 Task: In the Company paypal.com, Add note: 'Review and update the company's social media content calendar.'. Mark checkbox to create task to follow up ': In 2 weeks'. Create task, with  description: Arrange a Call for meeting, Add due date: Today; Add reminder: 30 Minutes before. Set Priority Medium and add note: Review the attached proposal before the meeting and highlight the key benefits for the client.. Logged in from softage.1@softage.net
Action: Mouse moved to (87, 62)
Screenshot: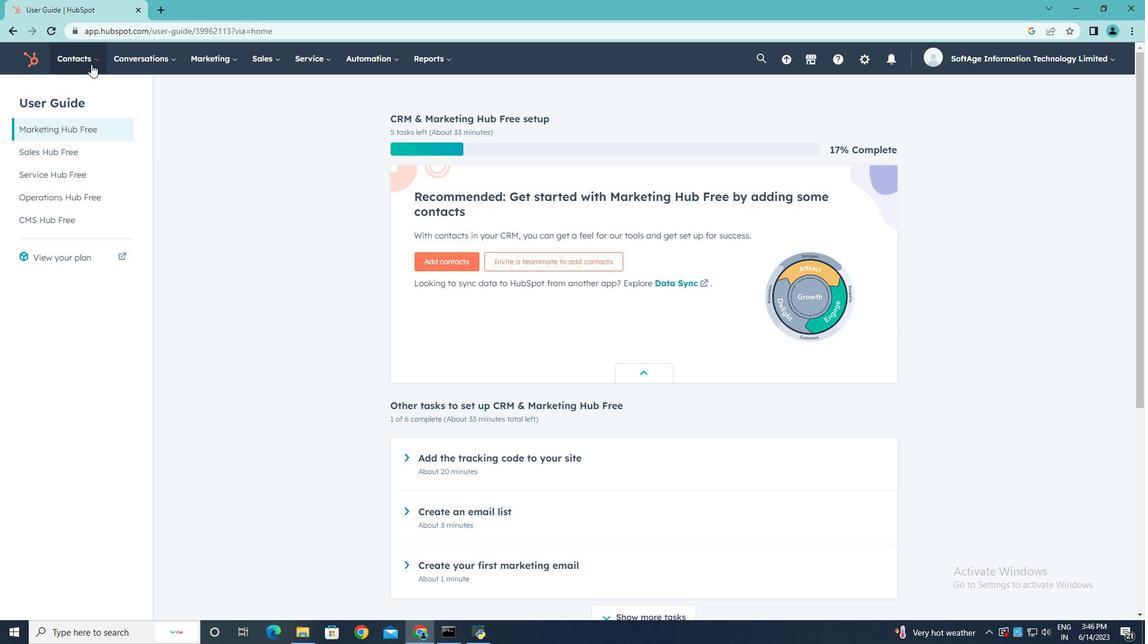 
Action: Mouse pressed left at (87, 62)
Screenshot: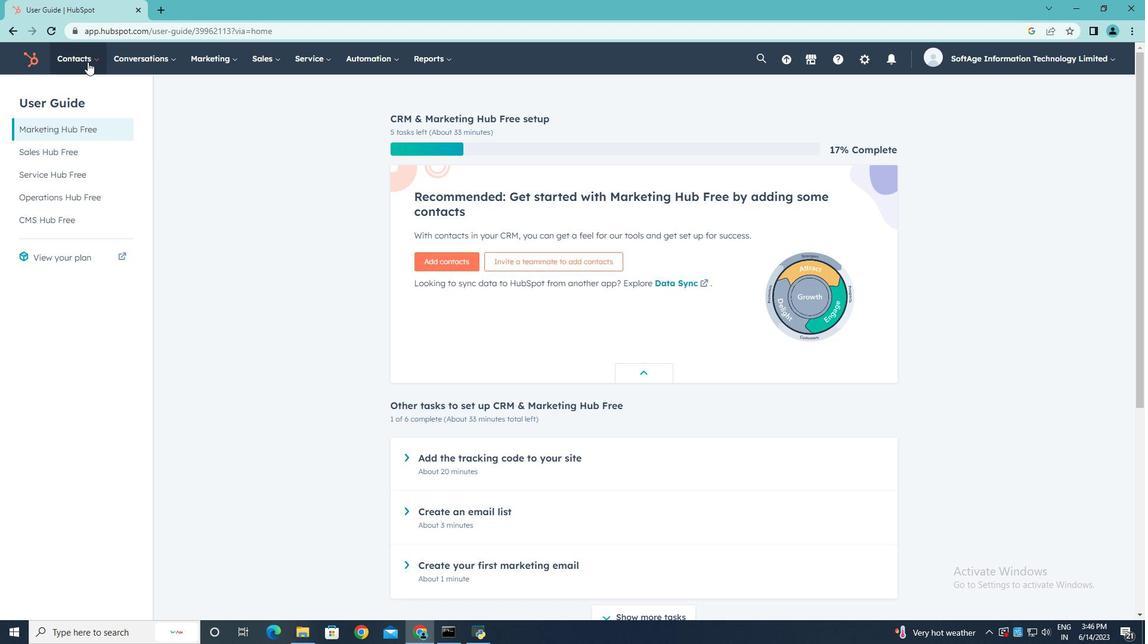 
Action: Mouse moved to (84, 113)
Screenshot: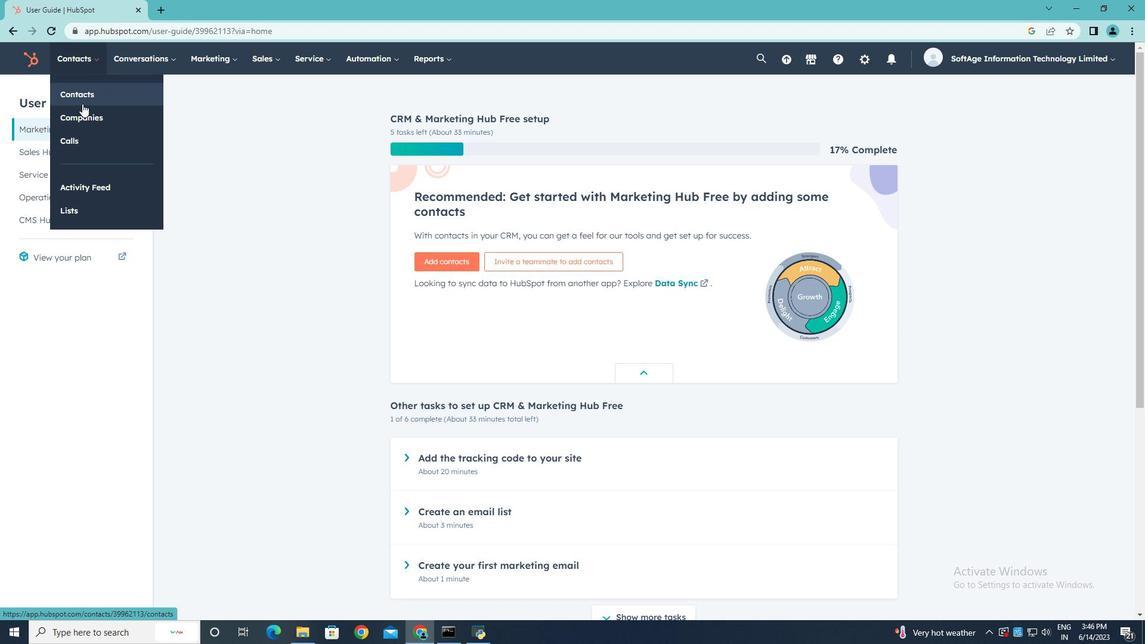 
Action: Mouse pressed left at (84, 113)
Screenshot: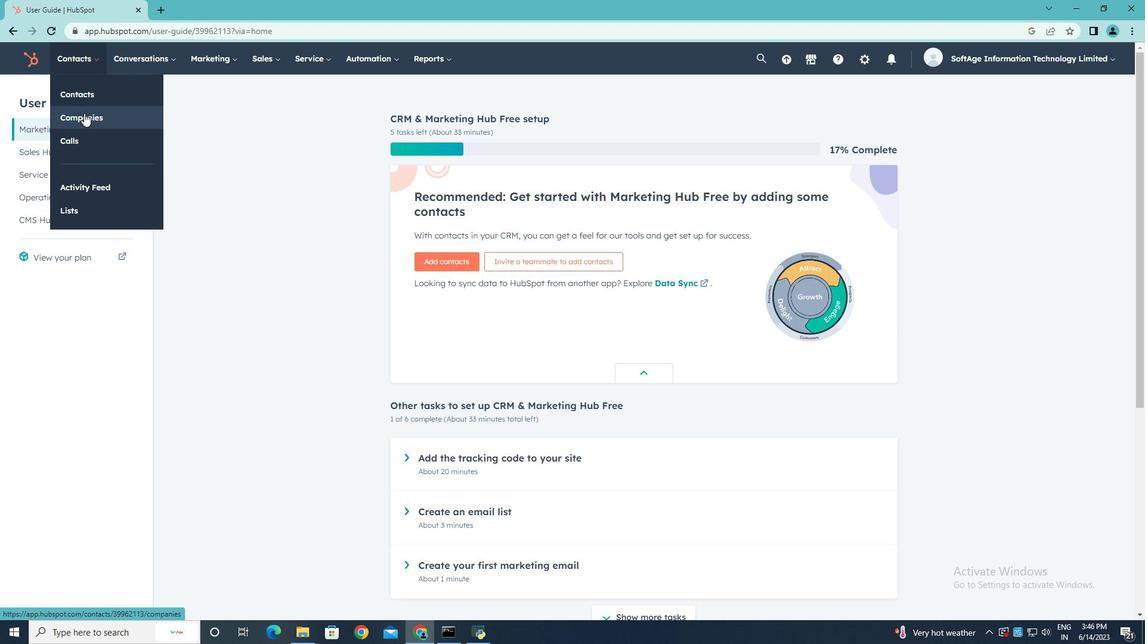 
Action: Mouse moved to (65, 192)
Screenshot: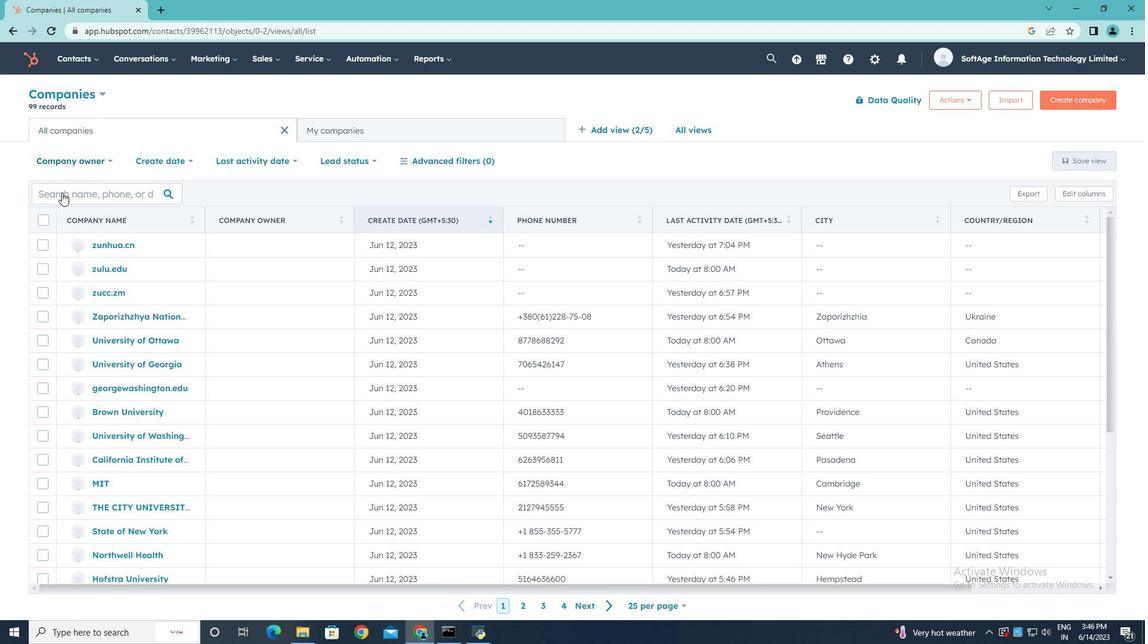 
Action: Mouse pressed left at (65, 192)
Screenshot: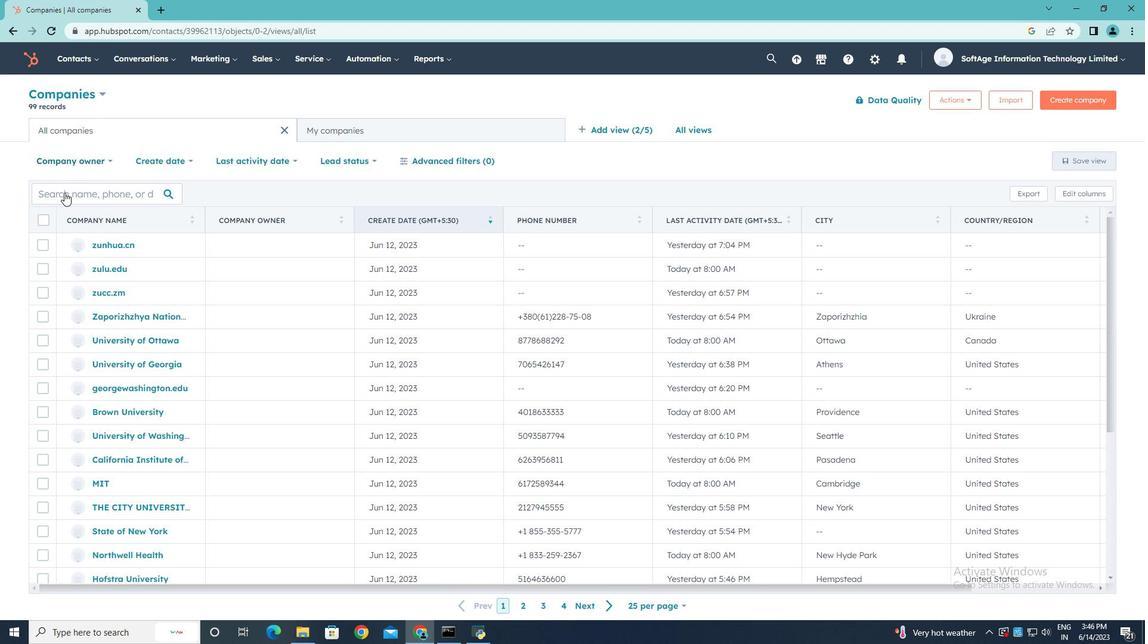 
Action: Mouse moved to (65, 192)
Screenshot: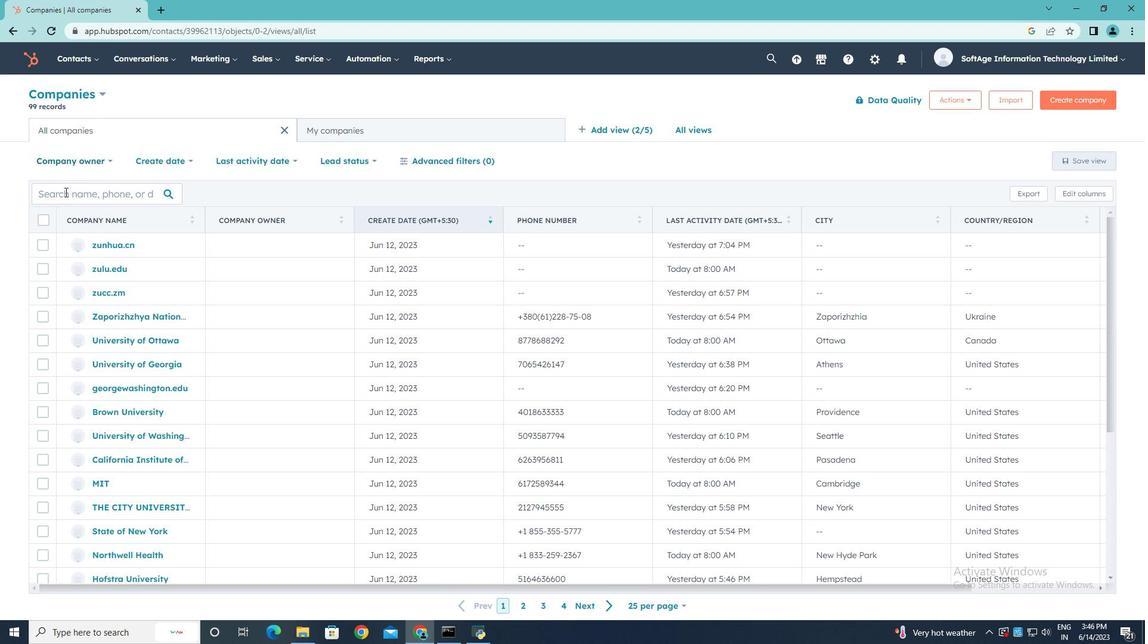 
Action: Key pressed paypal.com
Screenshot: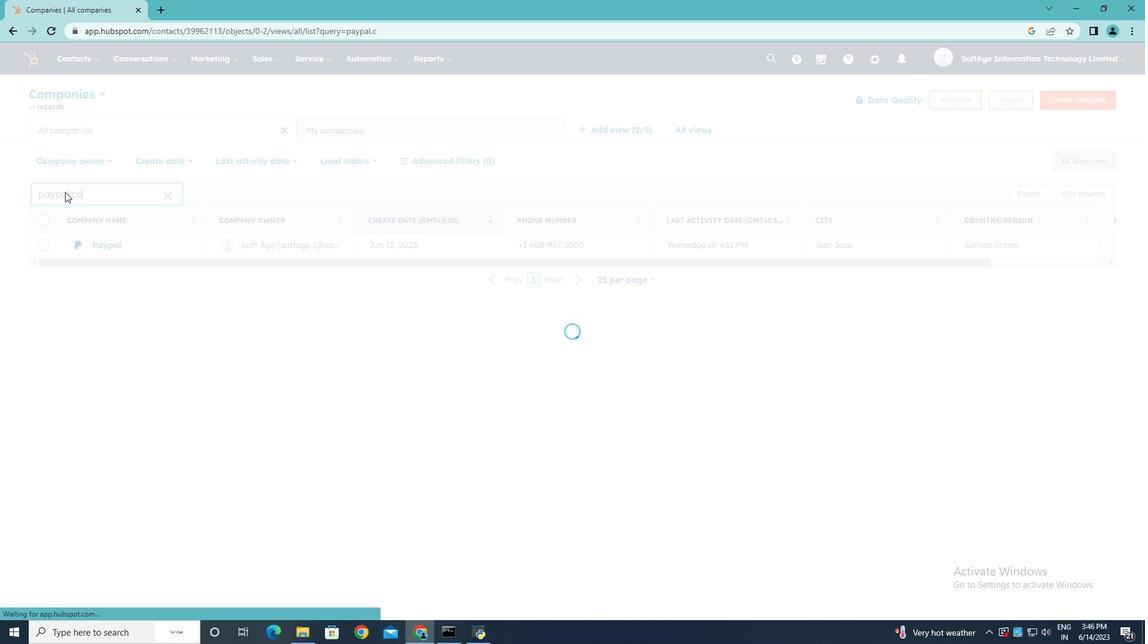 
Action: Mouse moved to (123, 245)
Screenshot: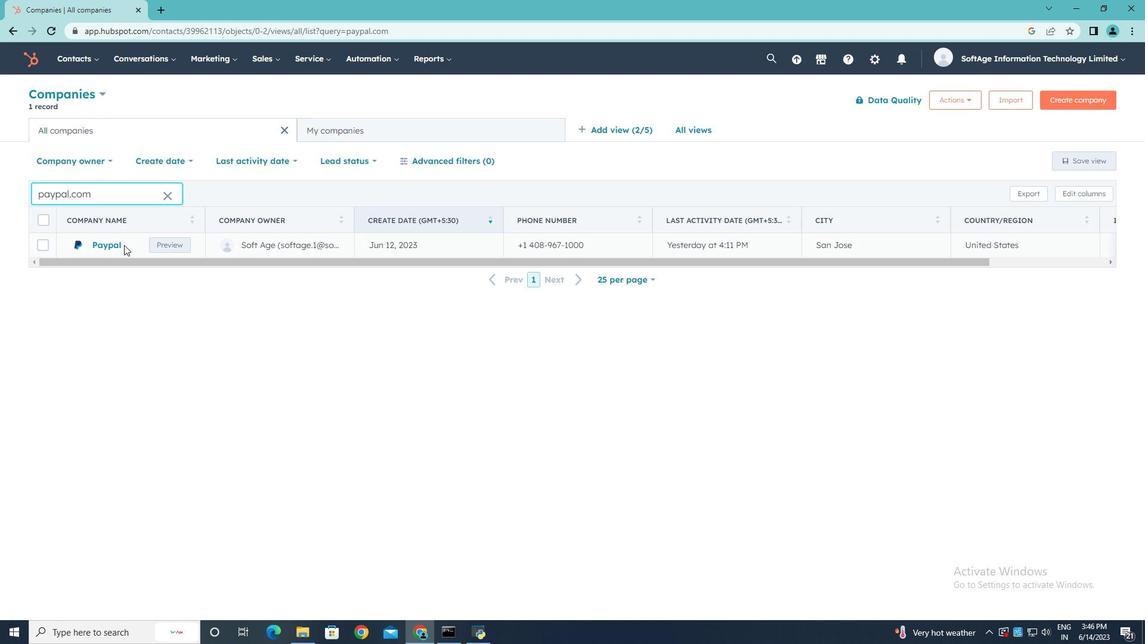 
Action: Mouse pressed left at (123, 245)
Screenshot: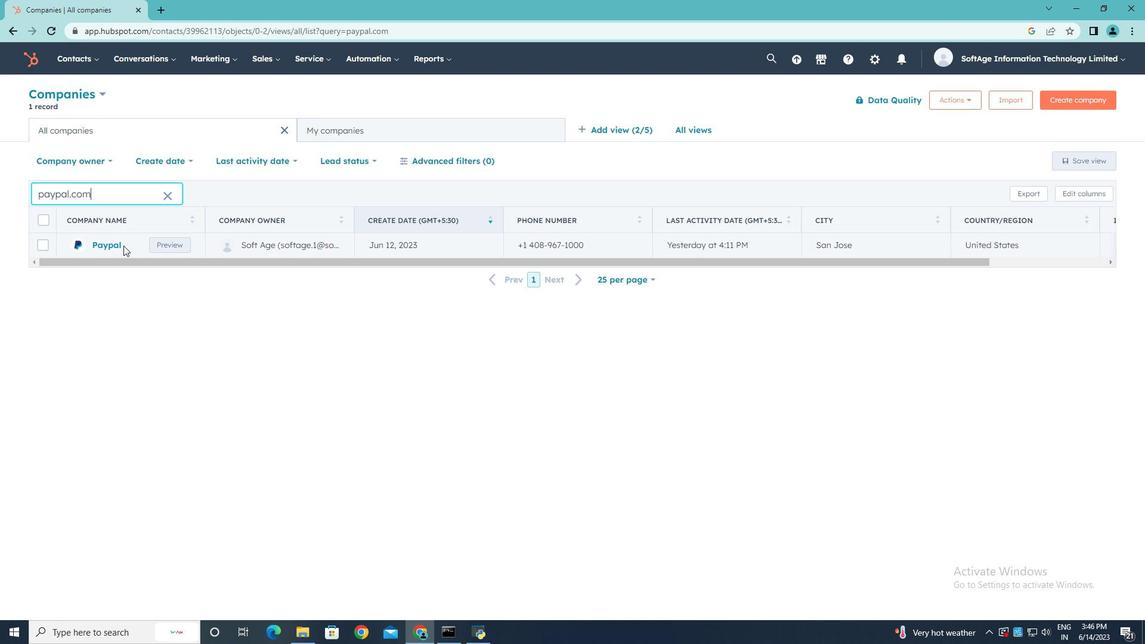 
Action: Mouse moved to (120, 245)
Screenshot: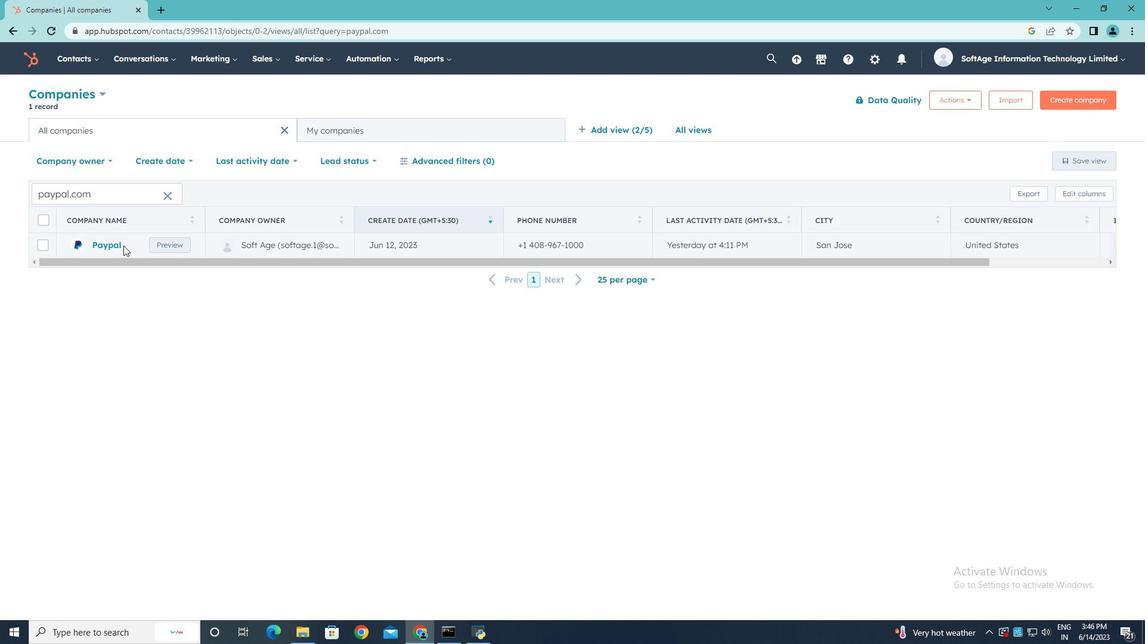 
Action: Mouse pressed left at (120, 245)
Screenshot: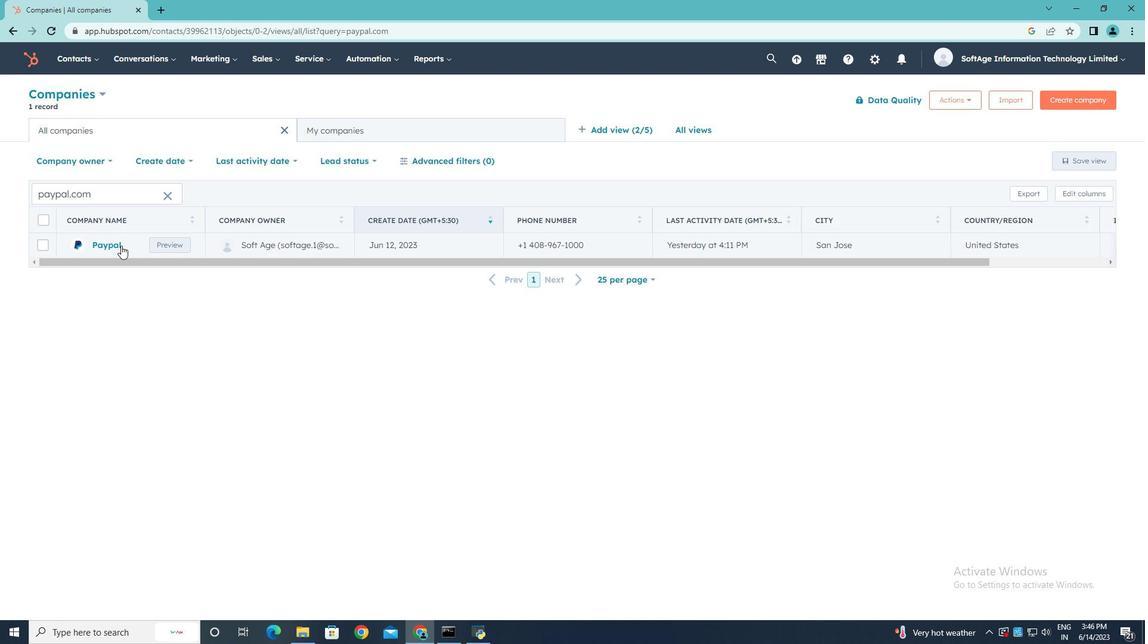 
Action: Mouse moved to (42, 198)
Screenshot: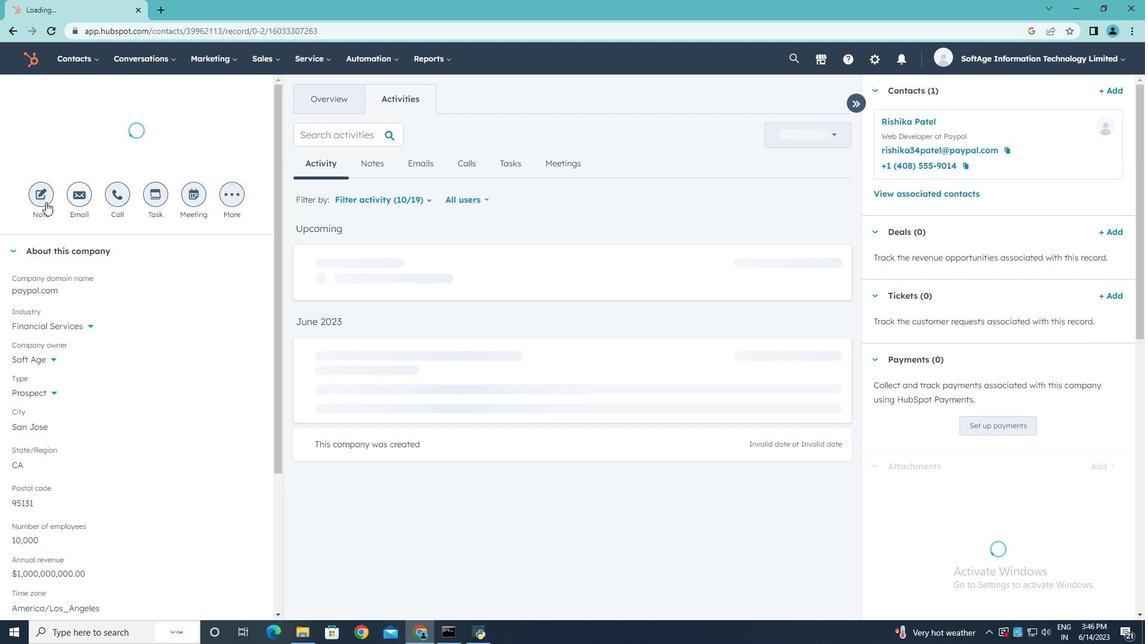 
Action: Mouse pressed left at (42, 198)
Screenshot: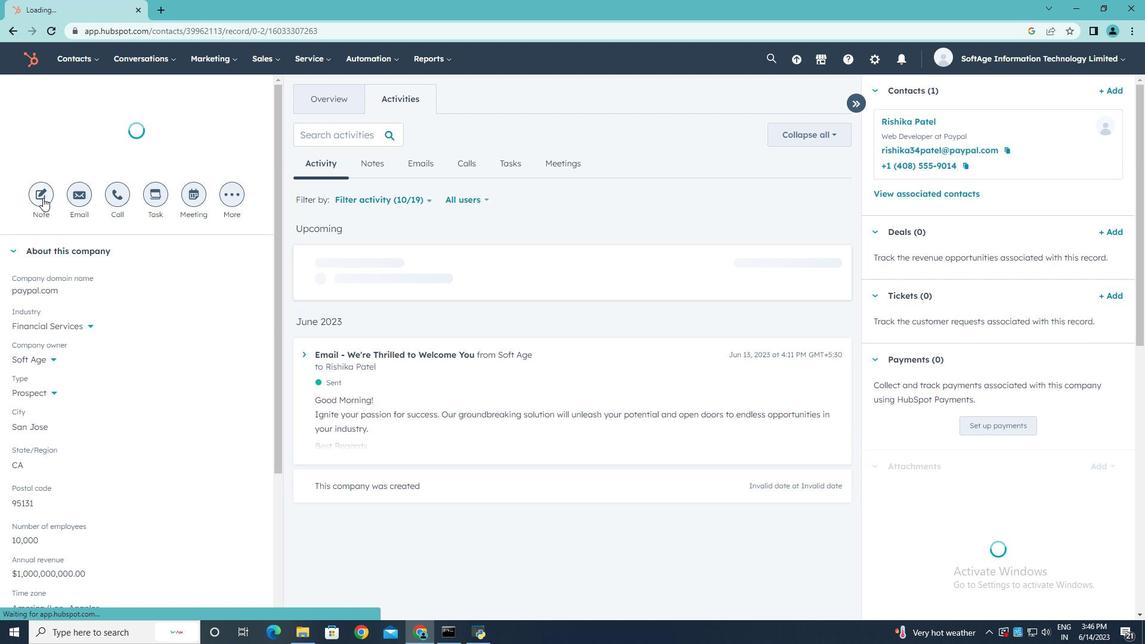 
Action: Key pressed <Key.shift>Review<Key.space>and<Key.space>update<Key.space>the<Key.space>company's<Key.space>social<Key.space>media<Key.space>ci<Key.backspace>ontent<Key.space>calendar.
Screenshot: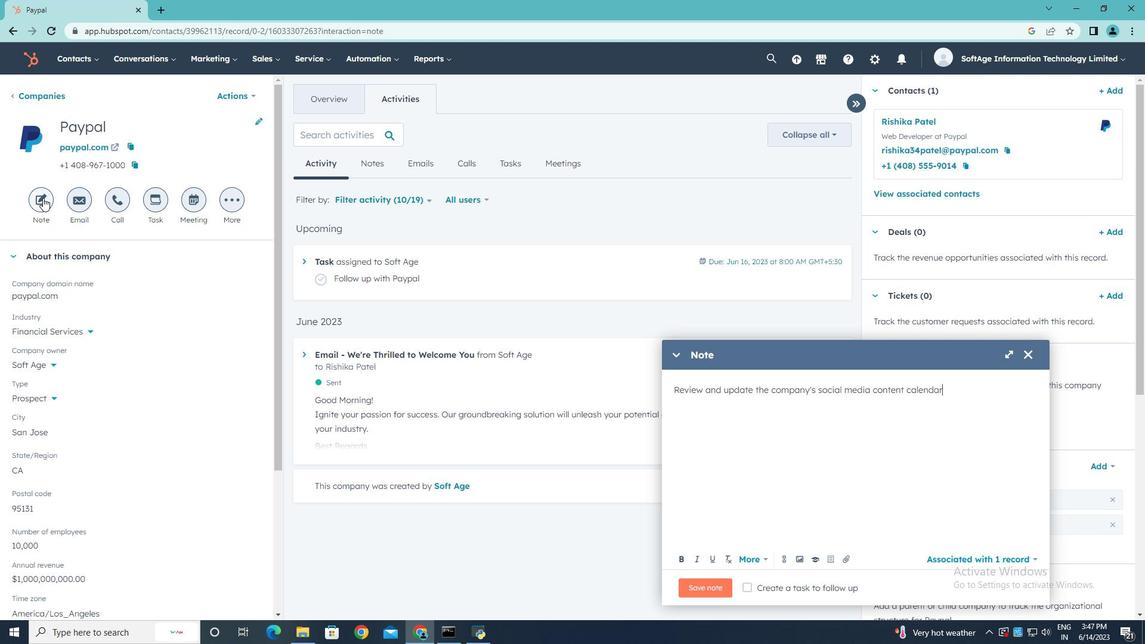 
Action: Mouse moved to (745, 586)
Screenshot: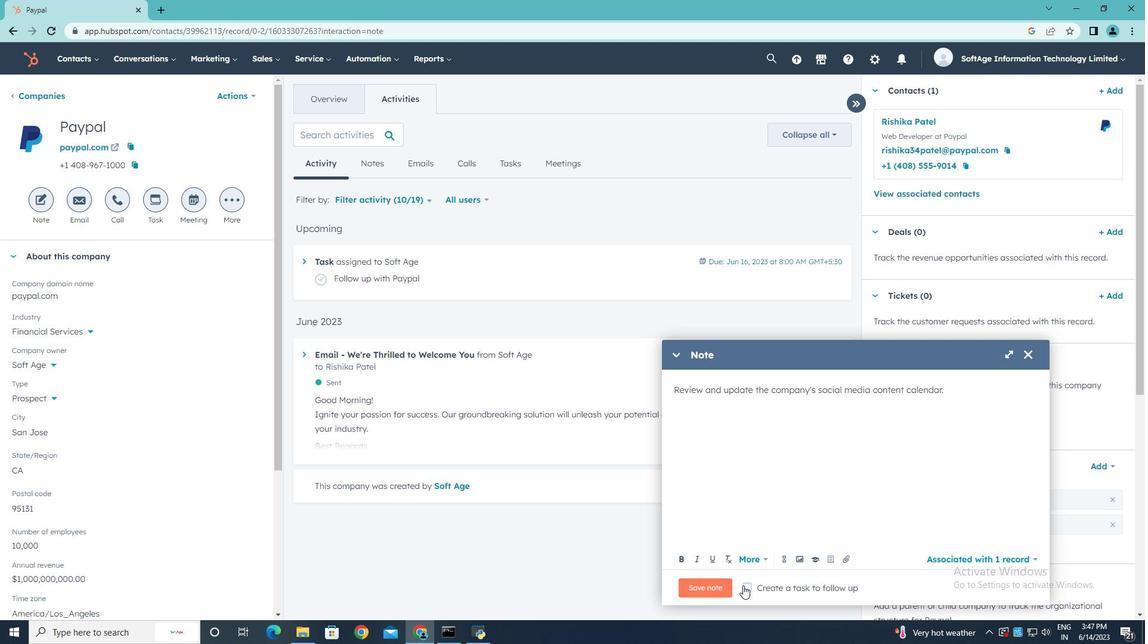 
Action: Mouse pressed left at (745, 586)
Screenshot: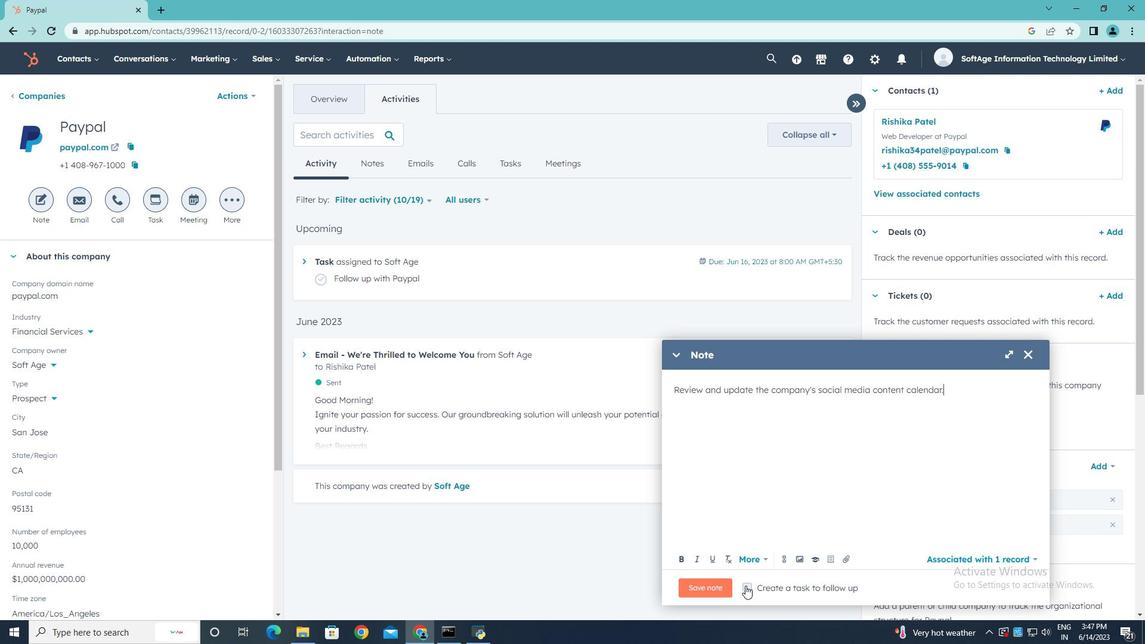
Action: Mouse moved to (988, 586)
Screenshot: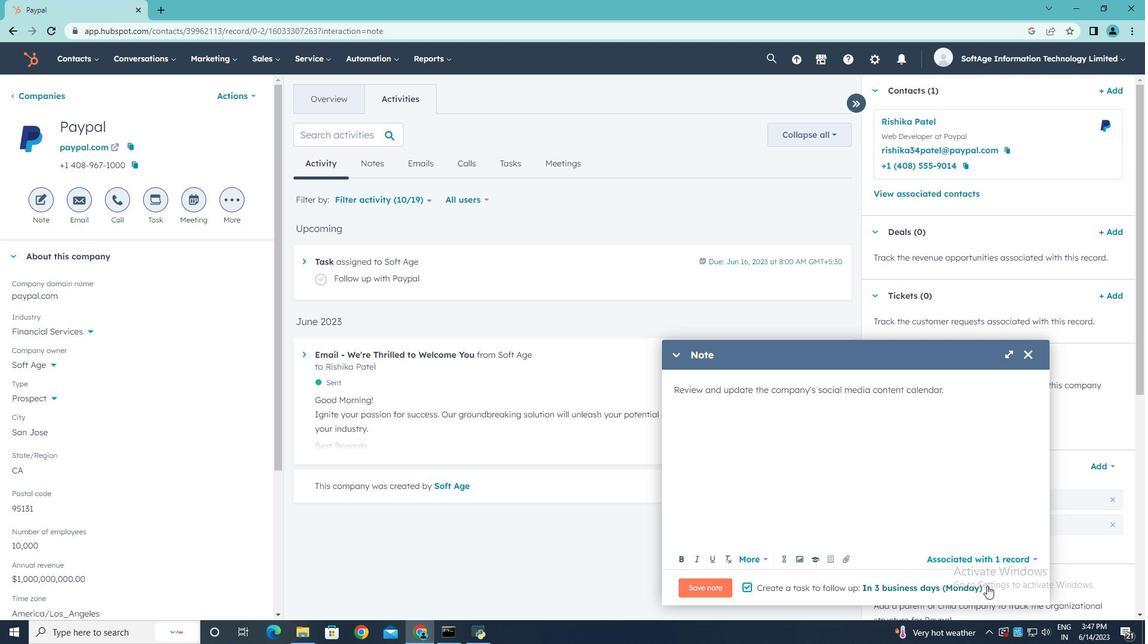 
Action: Mouse pressed left at (988, 586)
Screenshot: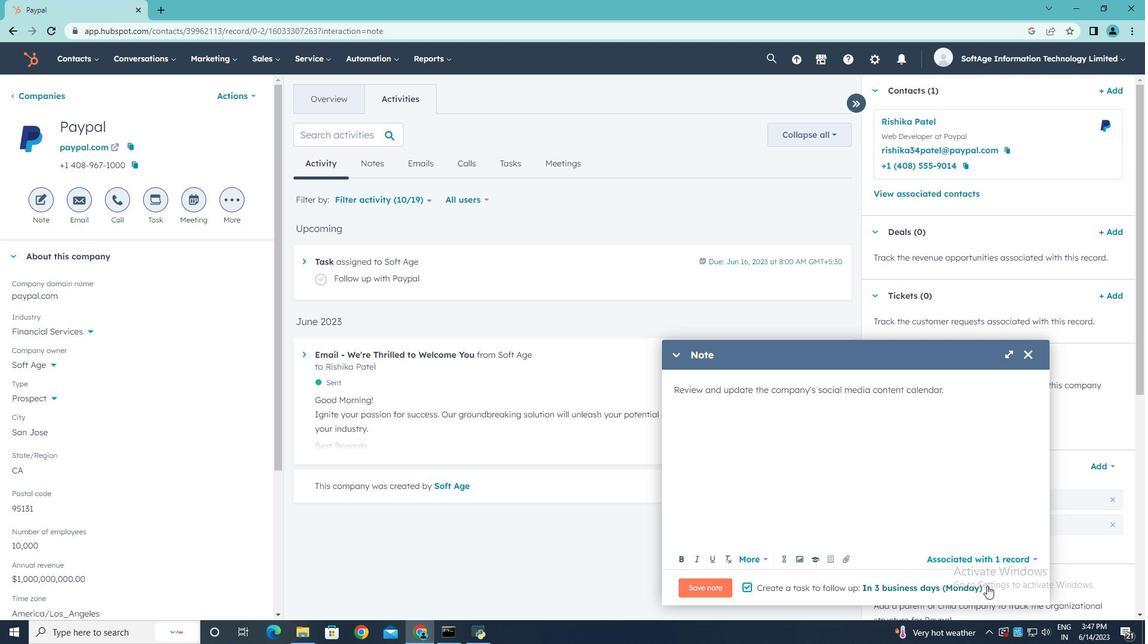 
Action: Mouse moved to (950, 519)
Screenshot: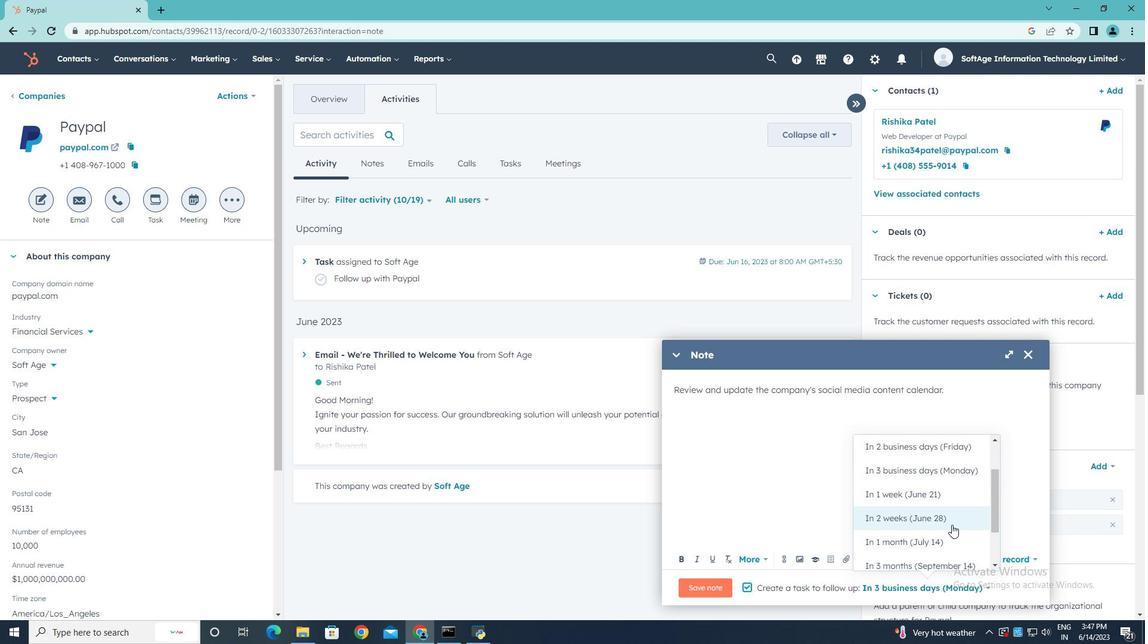 
Action: Mouse pressed left at (950, 519)
Screenshot: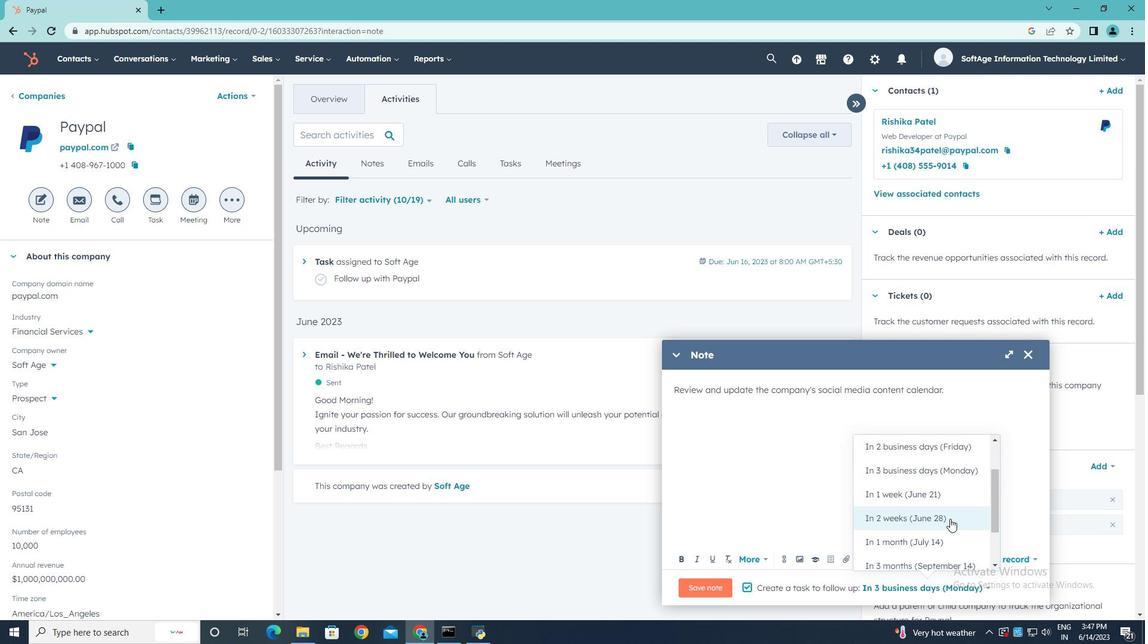 
Action: Mouse moved to (715, 590)
Screenshot: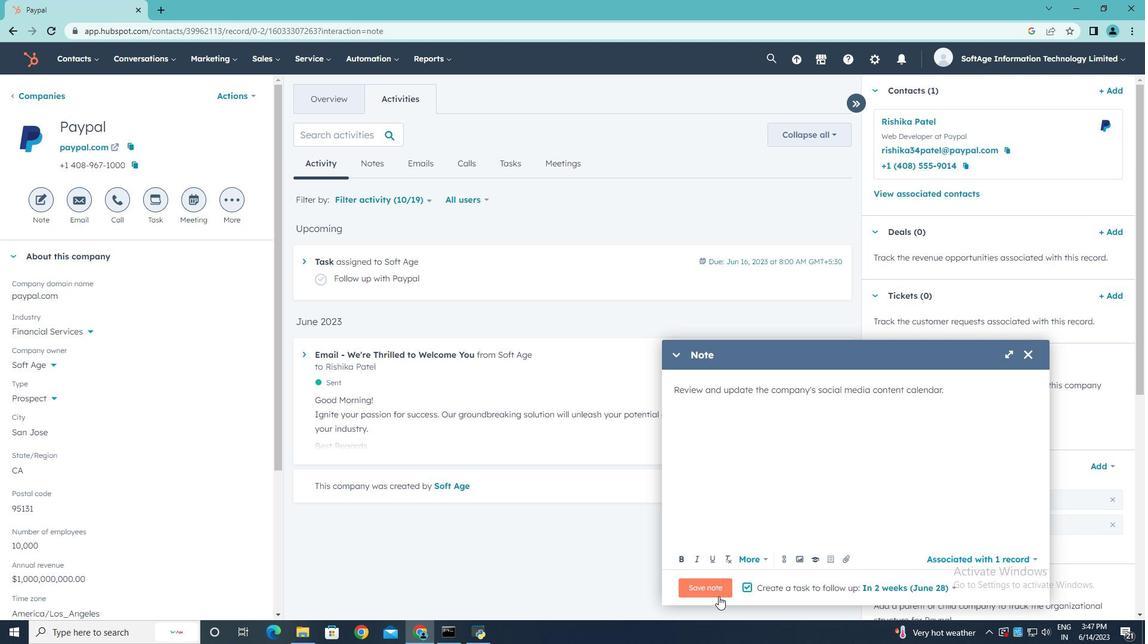 
Action: Mouse pressed left at (715, 590)
Screenshot: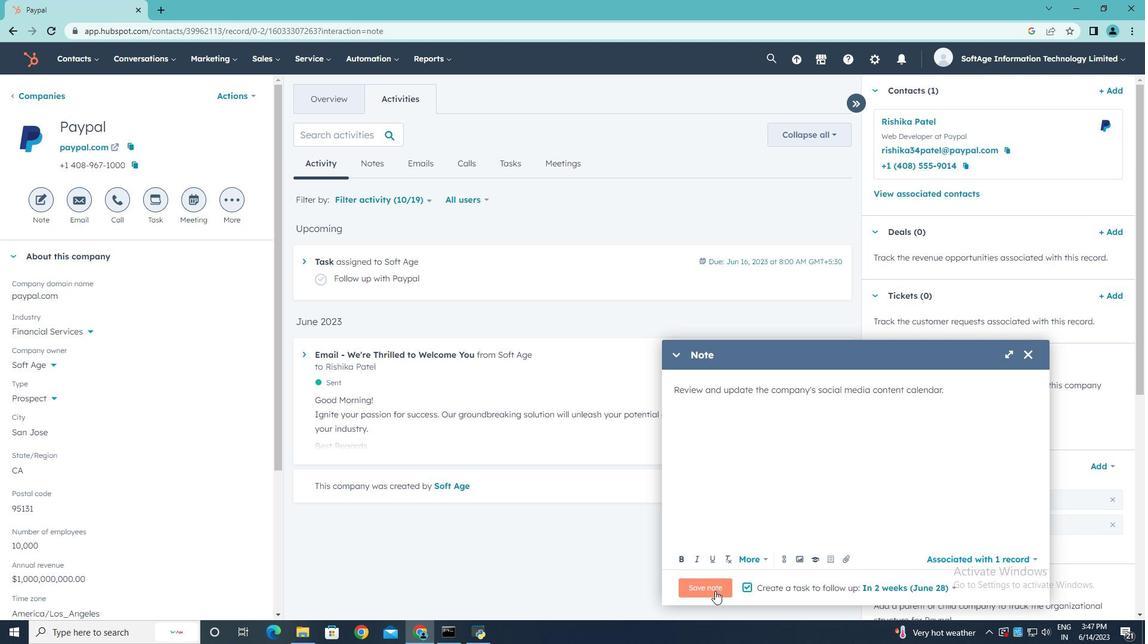 
Action: Mouse moved to (156, 201)
Screenshot: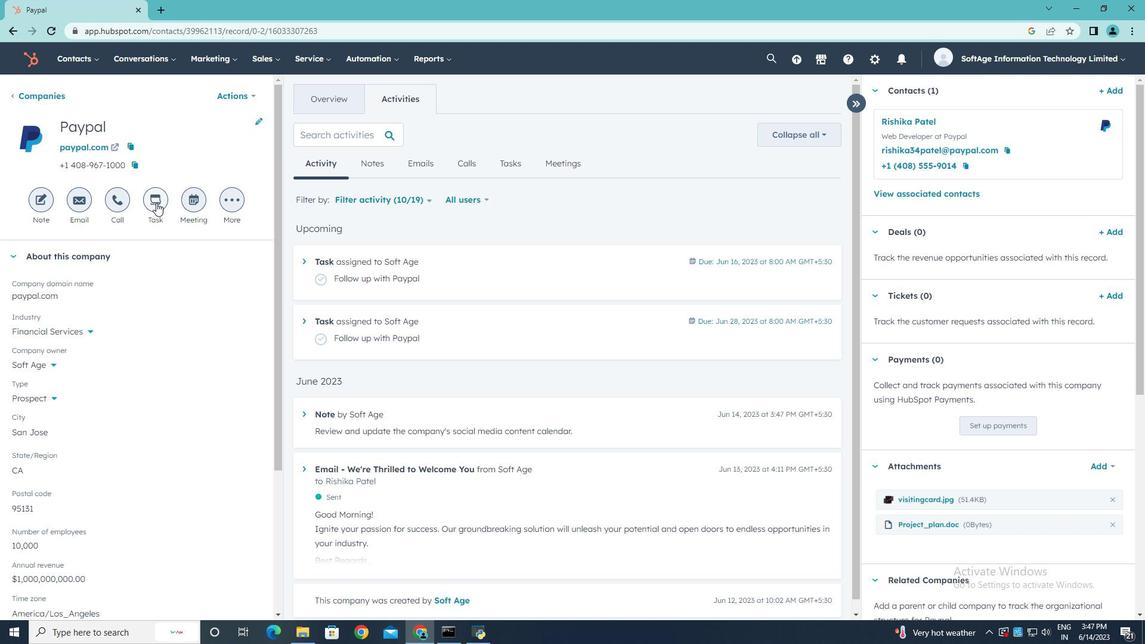 
Action: Mouse pressed left at (156, 201)
Screenshot: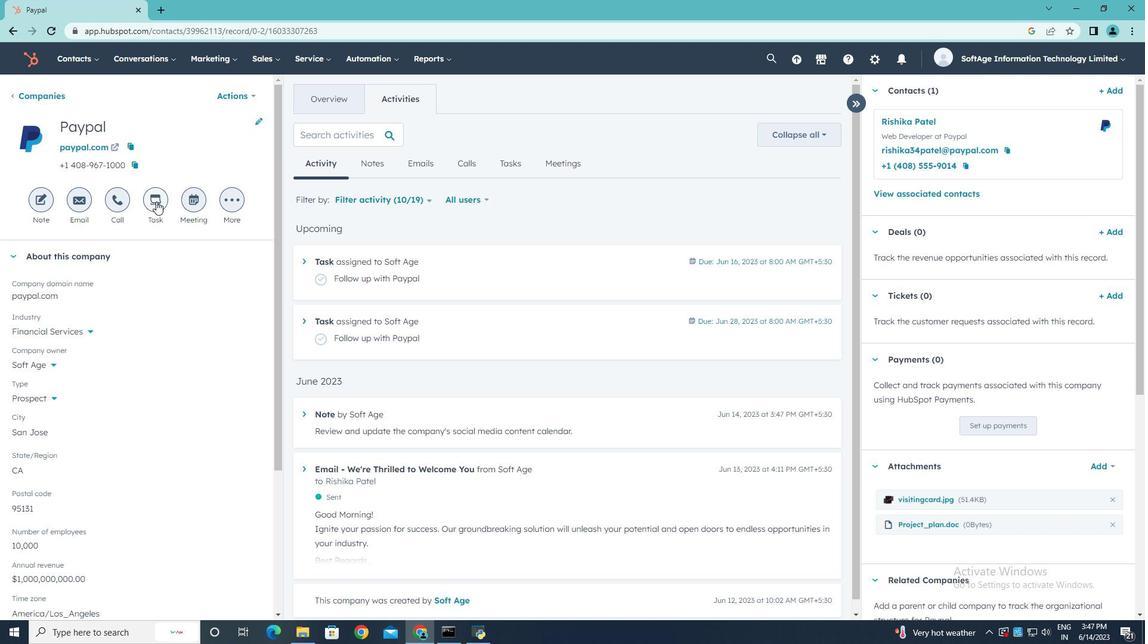 
Action: Key pressed <Key.shift>Arrange<Key.space>a<Key.space><Key.shift>Call<Key.space>for<Key.space><Key.shift>Meeting<Key.backspace><Key.backspace><Key.backspace><Key.backspace><Key.backspace><Key.backspace><Key.backspace>meeting<Key.space><Key.backspace>,<Key.backspace>
Screenshot: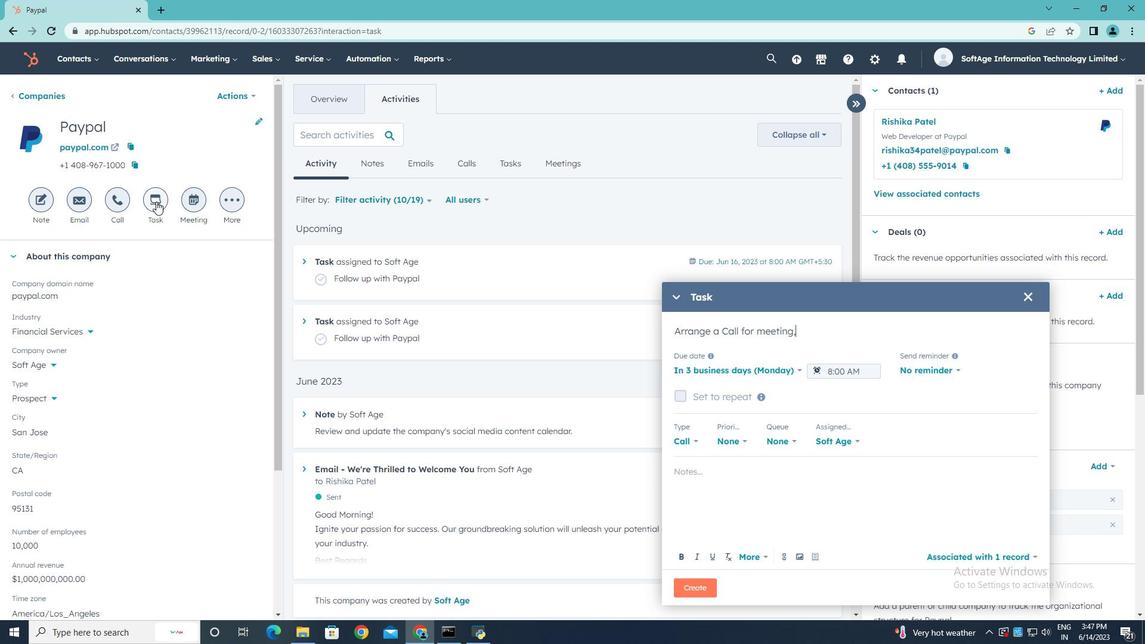 
Action: Mouse moved to (799, 371)
Screenshot: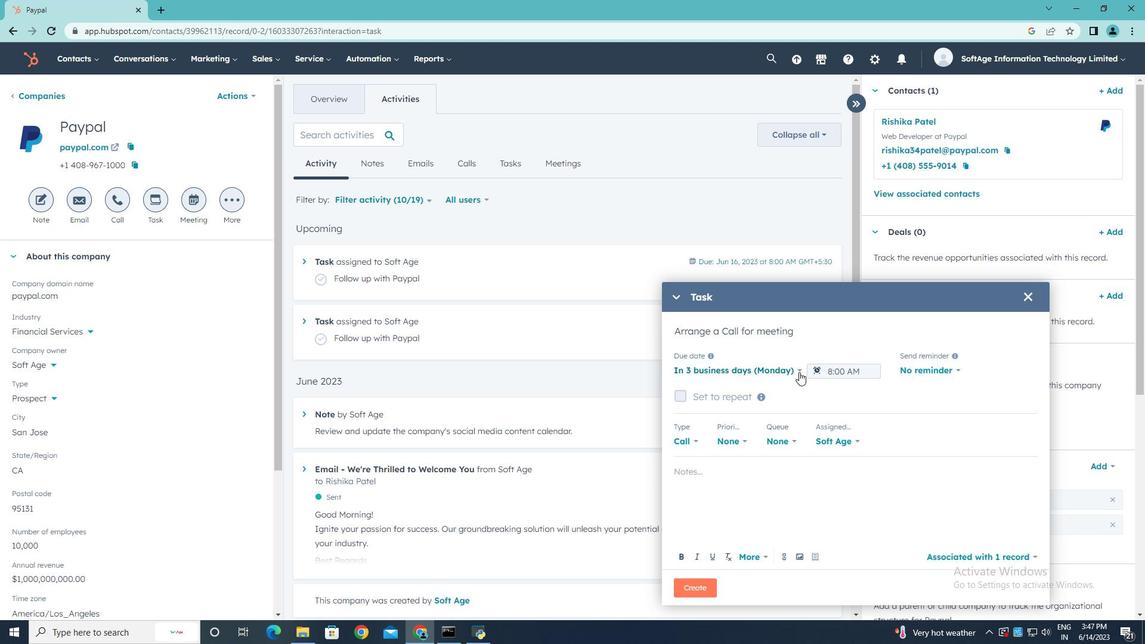 
Action: Mouse pressed left at (799, 371)
Screenshot: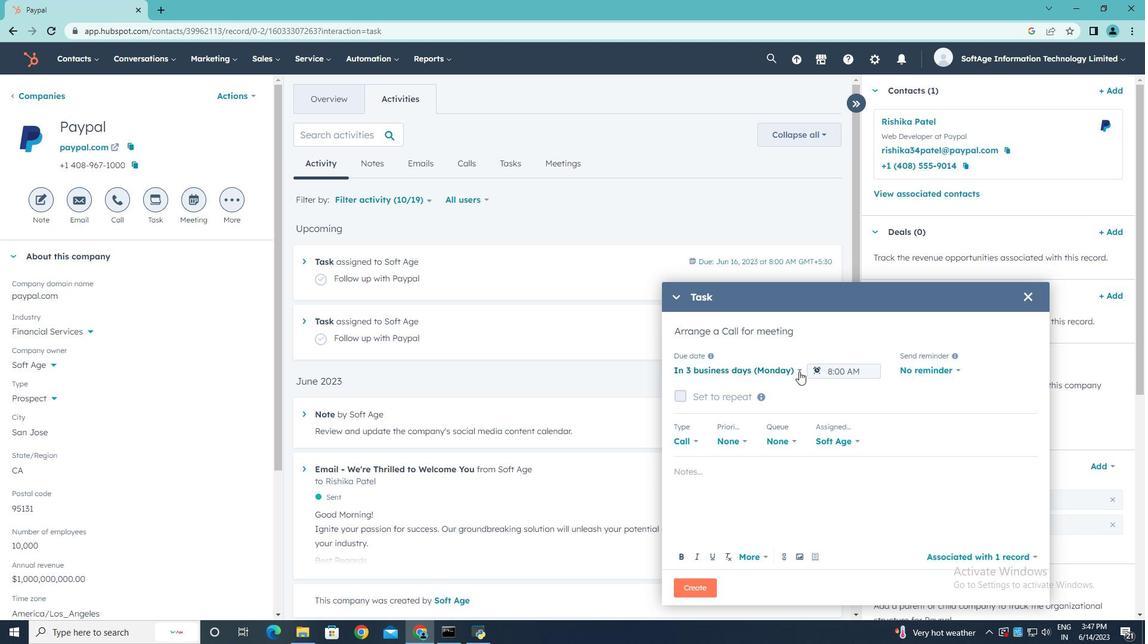 
Action: Mouse moved to (757, 462)
Screenshot: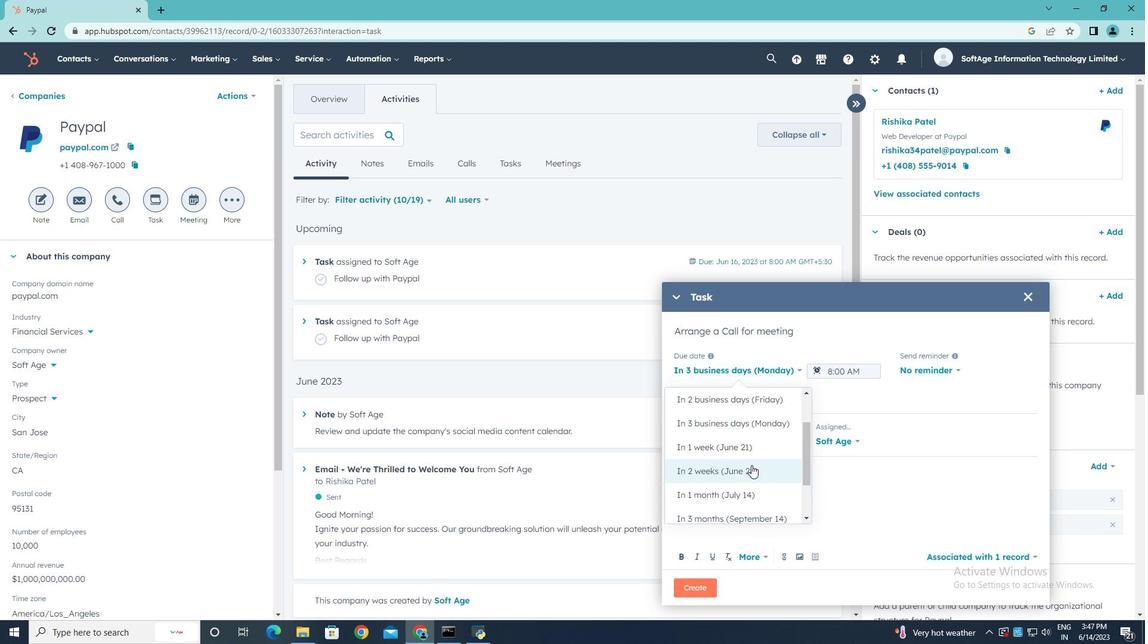 
Action: Mouse scrolled (757, 463) with delta (0, 0)
Screenshot: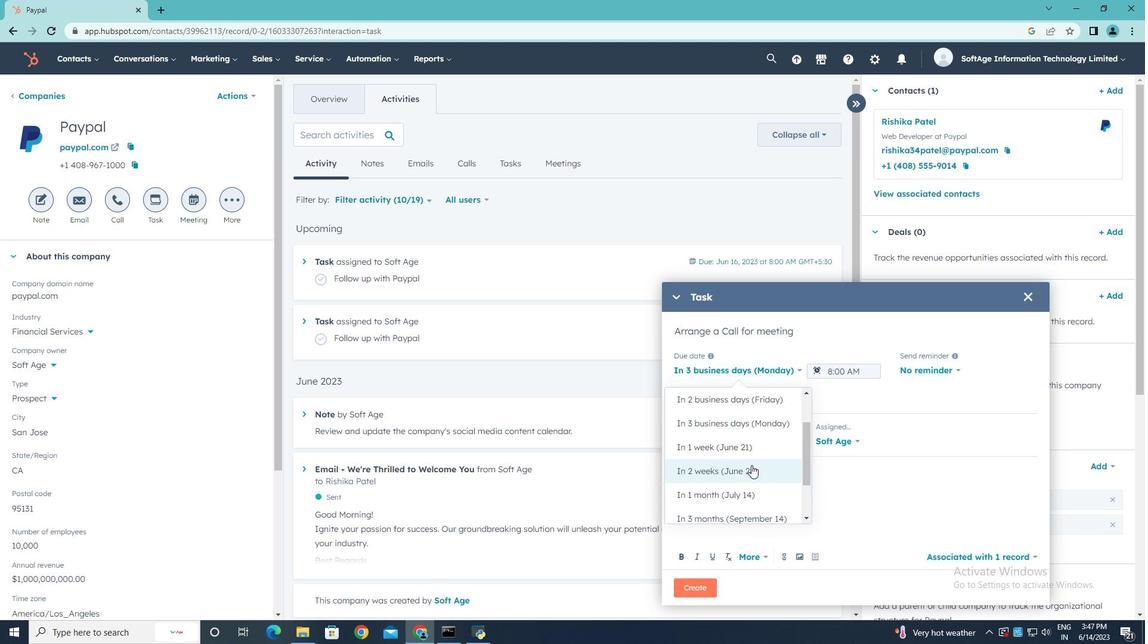 
Action: Mouse moved to (757, 462)
Screenshot: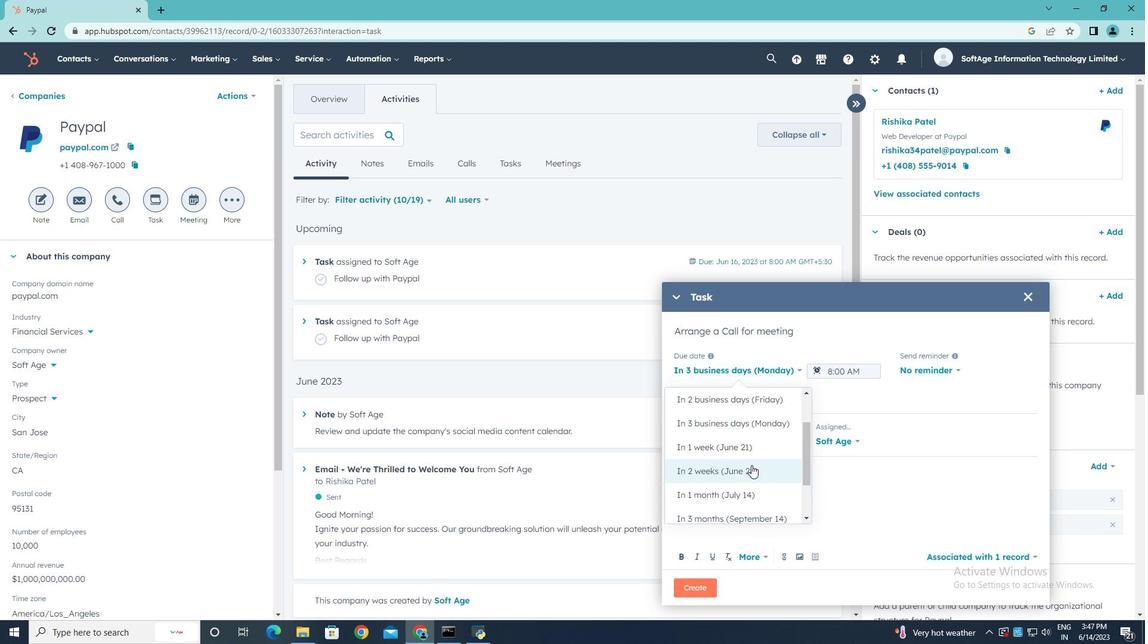 
Action: Mouse scrolled (757, 463) with delta (0, 0)
Screenshot: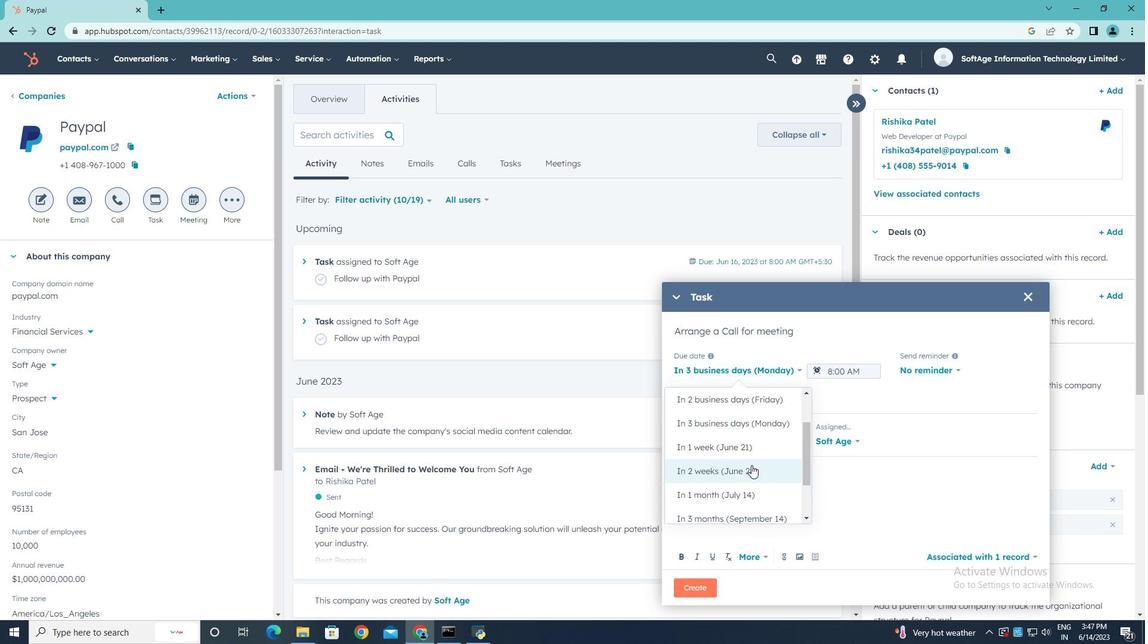 
Action: Mouse scrolled (757, 463) with delta (0, 0)
Screenshot: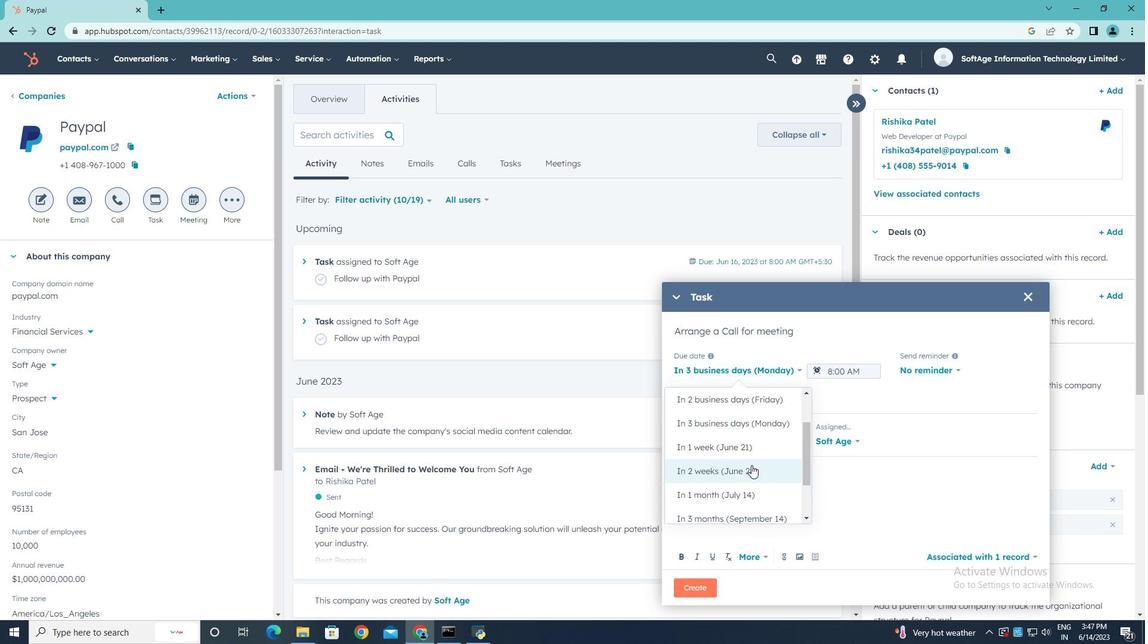 
Action: Mouse scrolled (757, 463) with delta (0, 0)
Screenshot: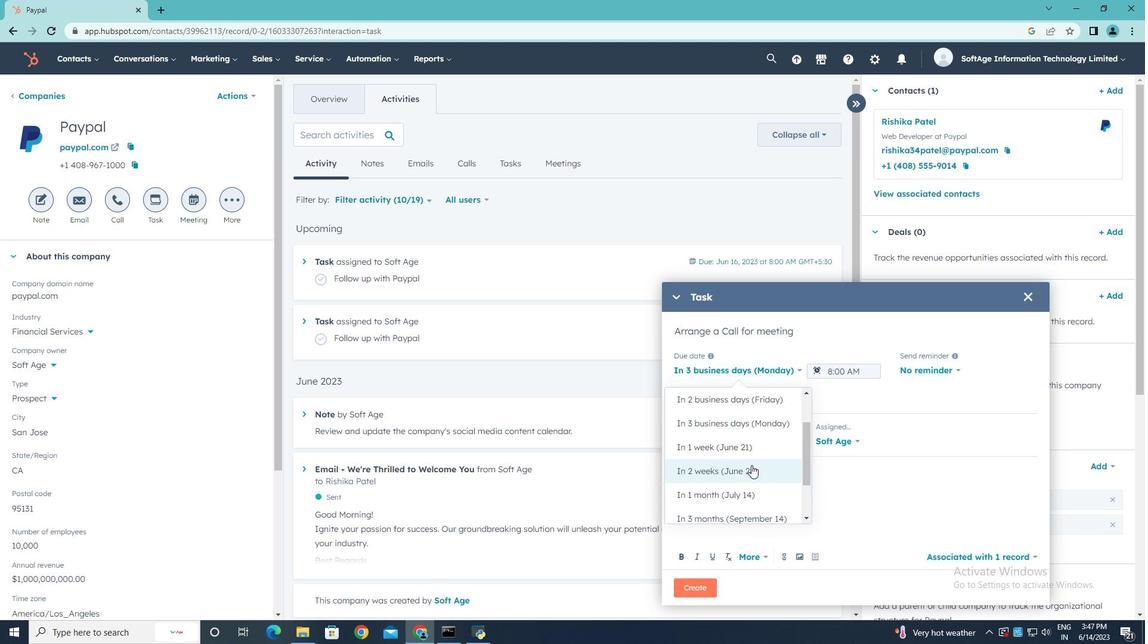 
Action: Mouse scrolled (757, 463) with delta (0, 0)
Screenshot: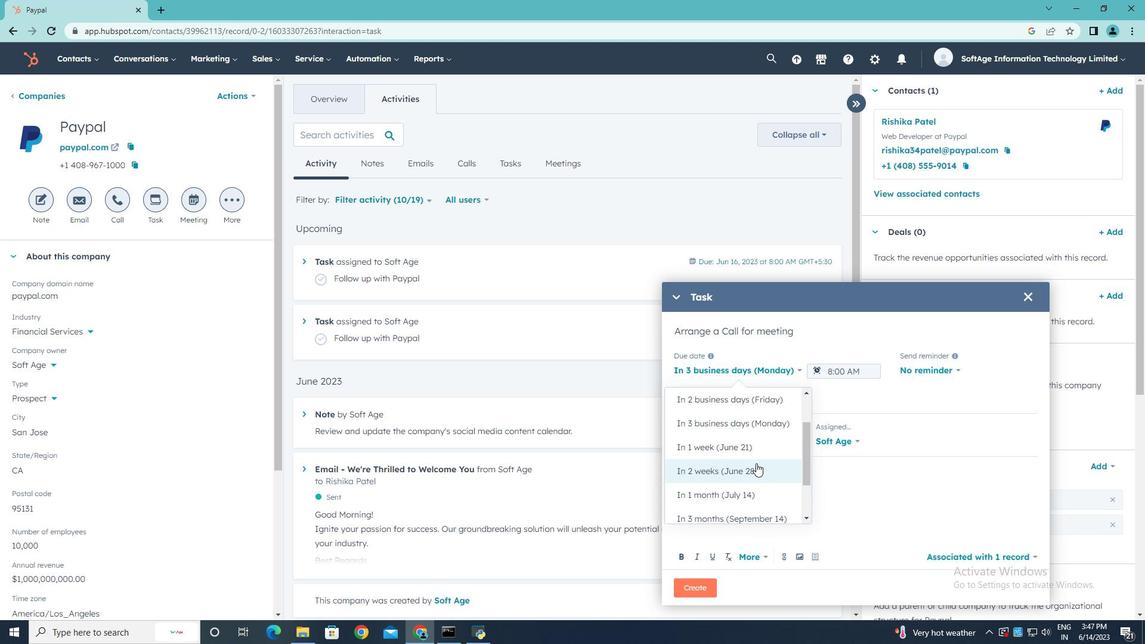 
Action: Mouse scrolled (757, 463) with delta (0, 0)
Screenshot: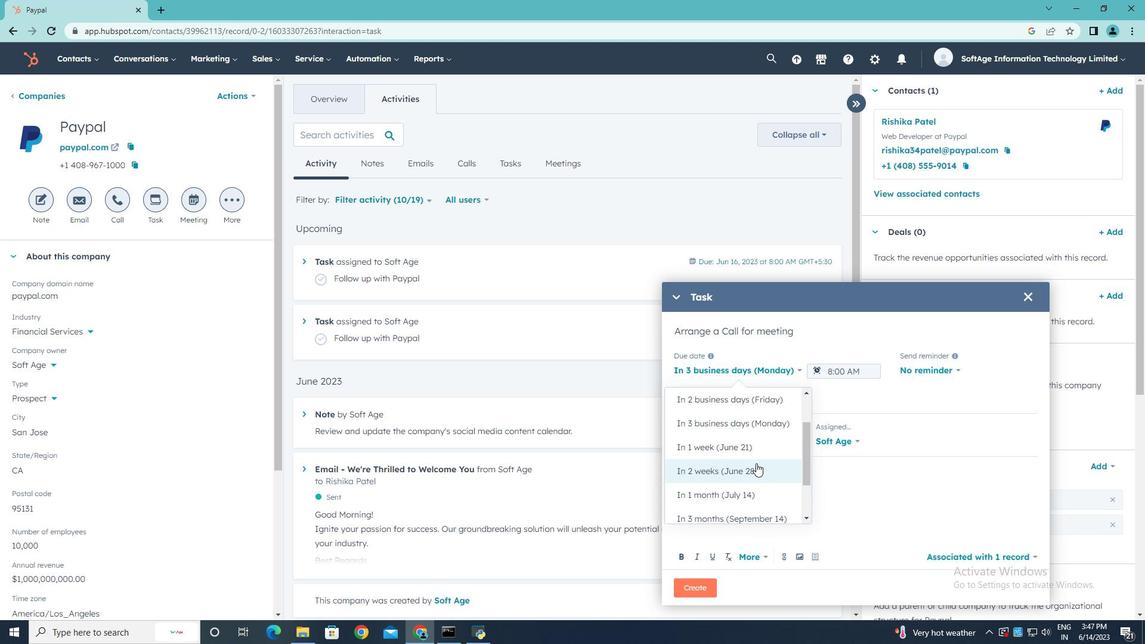 
Action: Mouse moved to (743, 436)
Screenshot: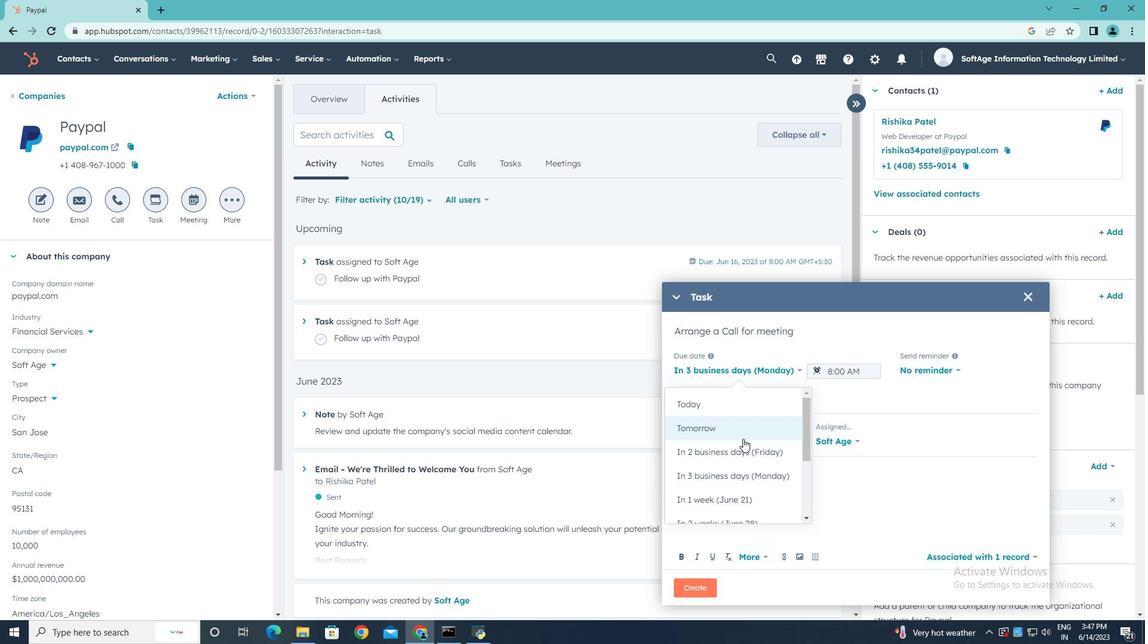 
Action: Mouse pressed left at (743, 436)
Screenshot: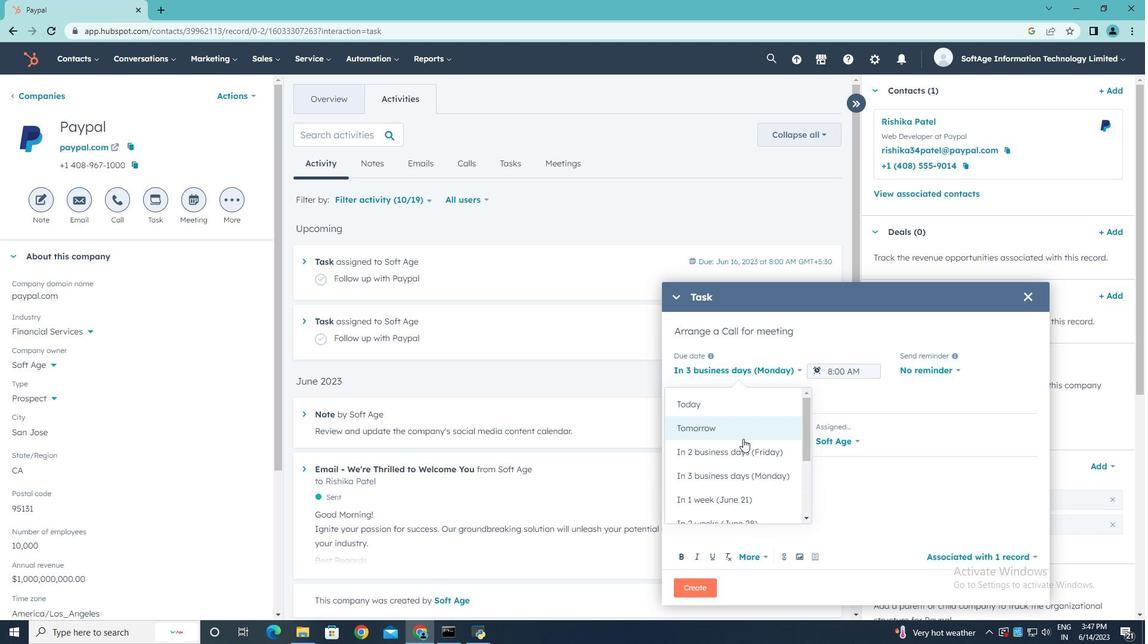 
Action: Mouse moved to (879, 371)
Screenshot: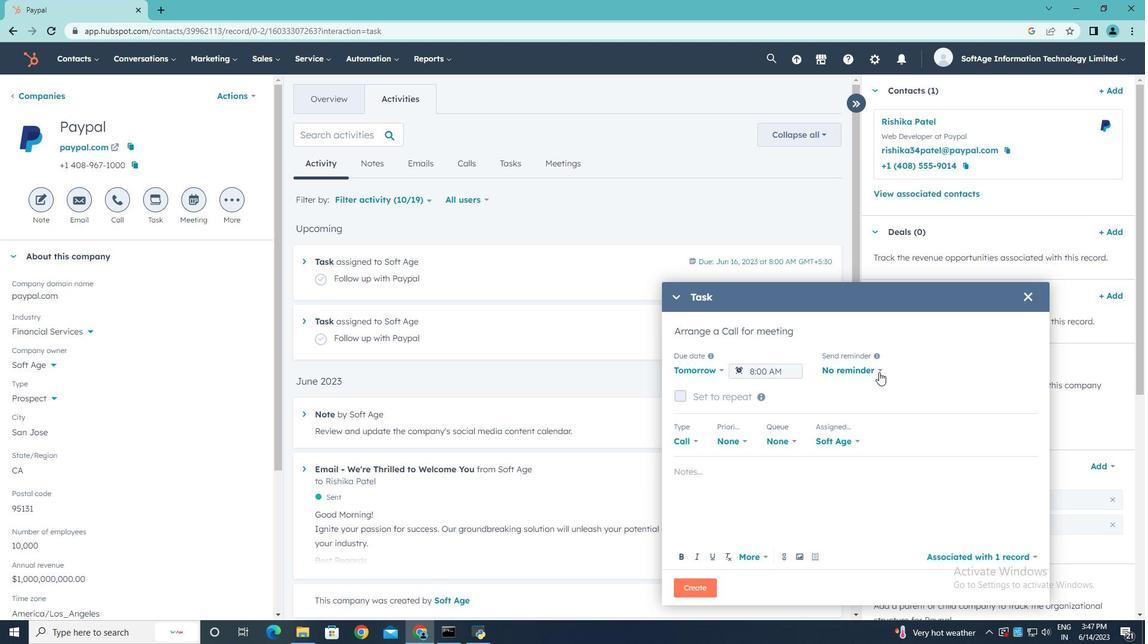 
Action: Mouse pressed left at (879, 371)
Screenshot: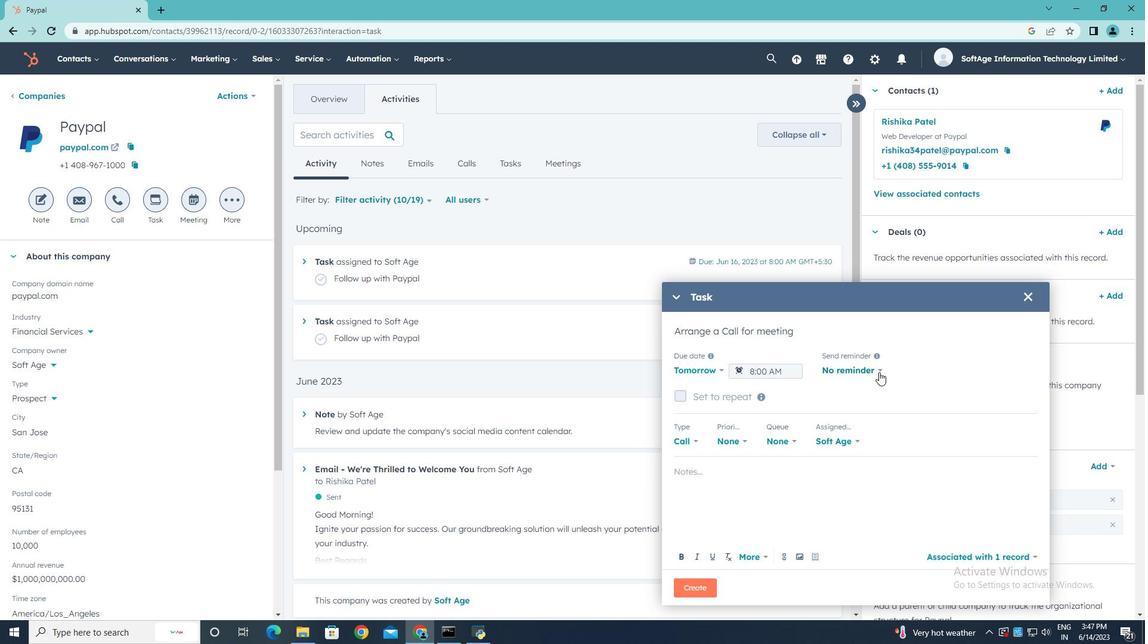 
Action: Mouse moved to (864, 451)
Screenshot: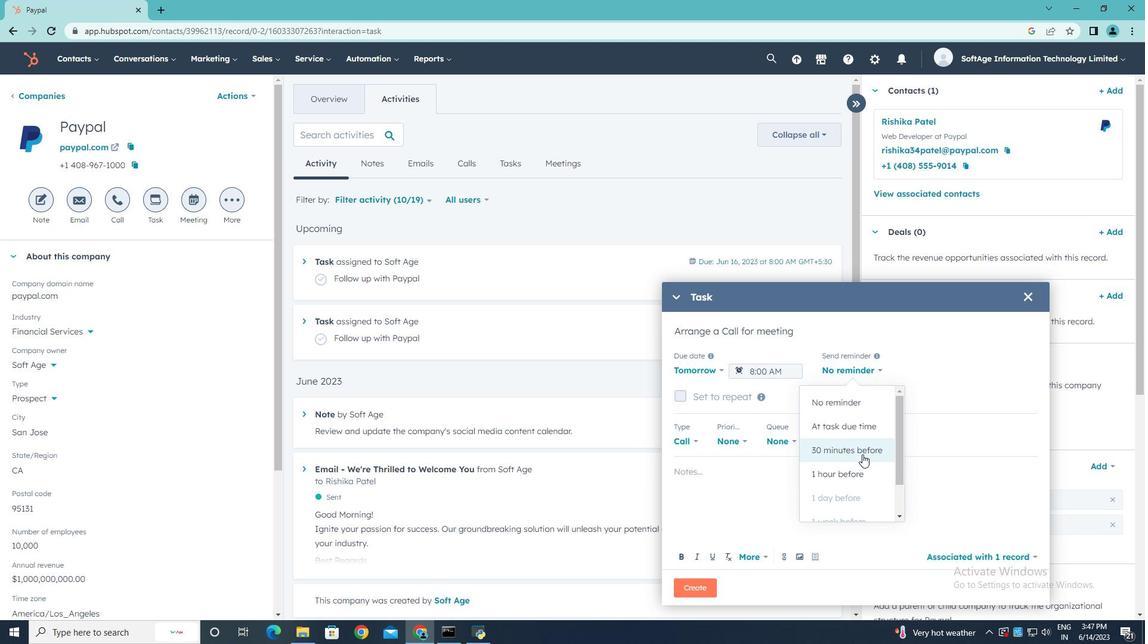
Action: Mouse pressed left at (864, 451)
Screenshot: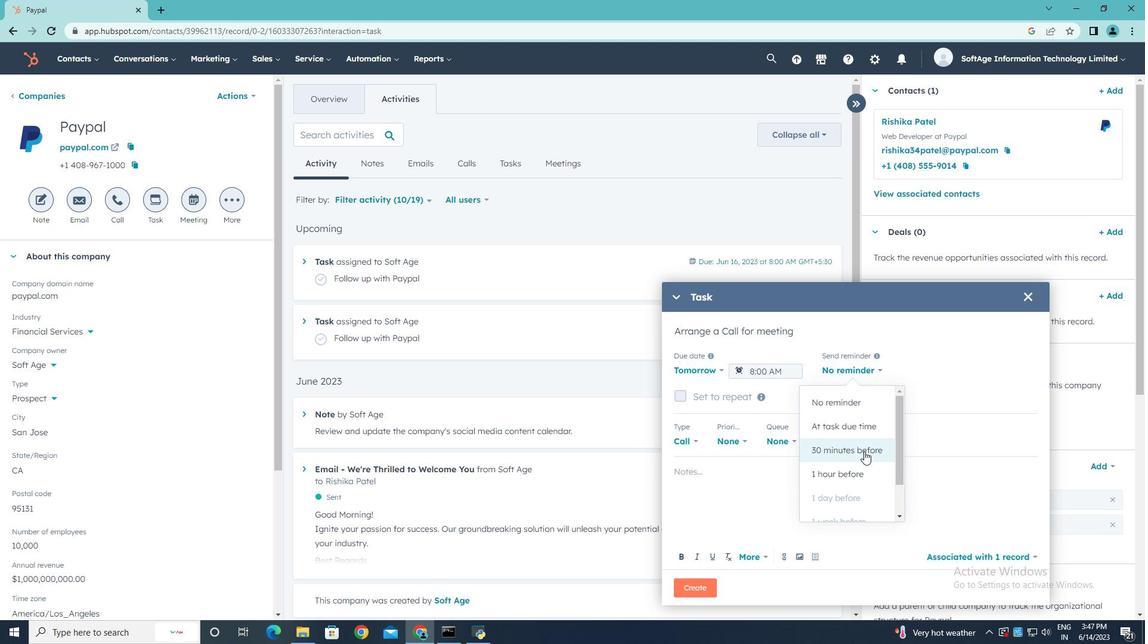 
Action: Mouse moved to (747, 445)
Screenshot: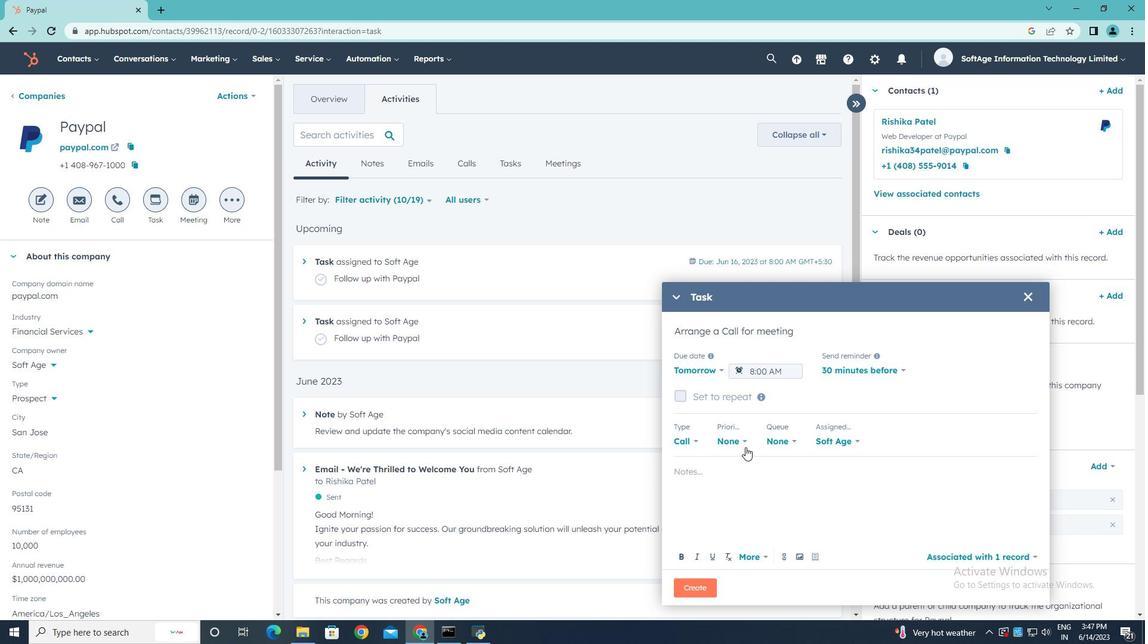 
Action: Mouse pressed left at (747, 445)
Screenshot: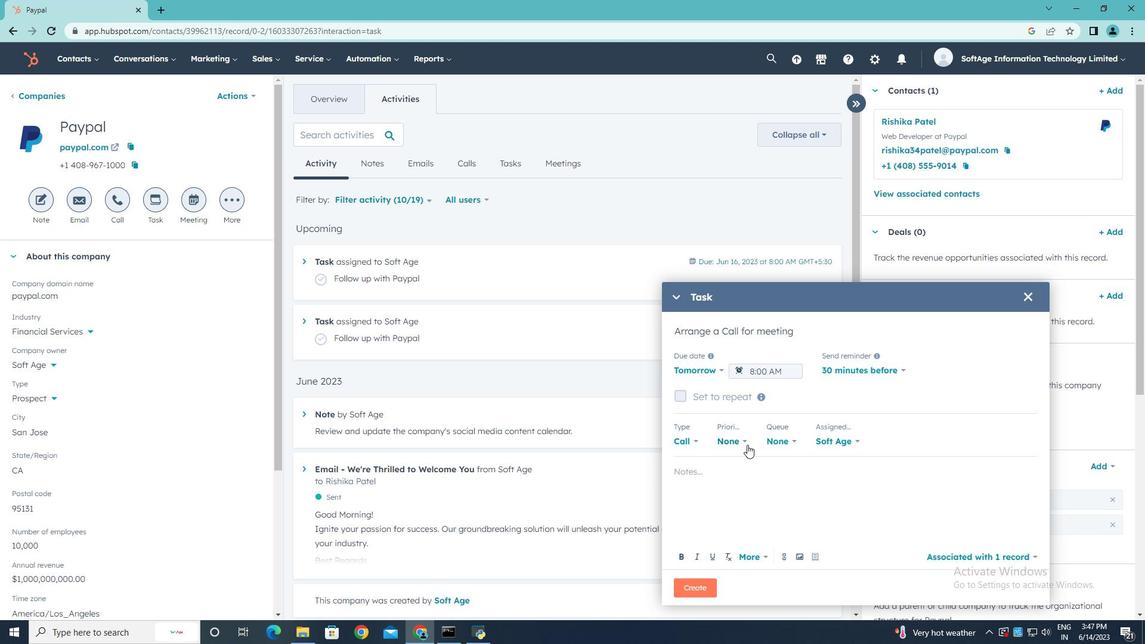 
Action: Mouse moved to (735, 526)
Screenshot: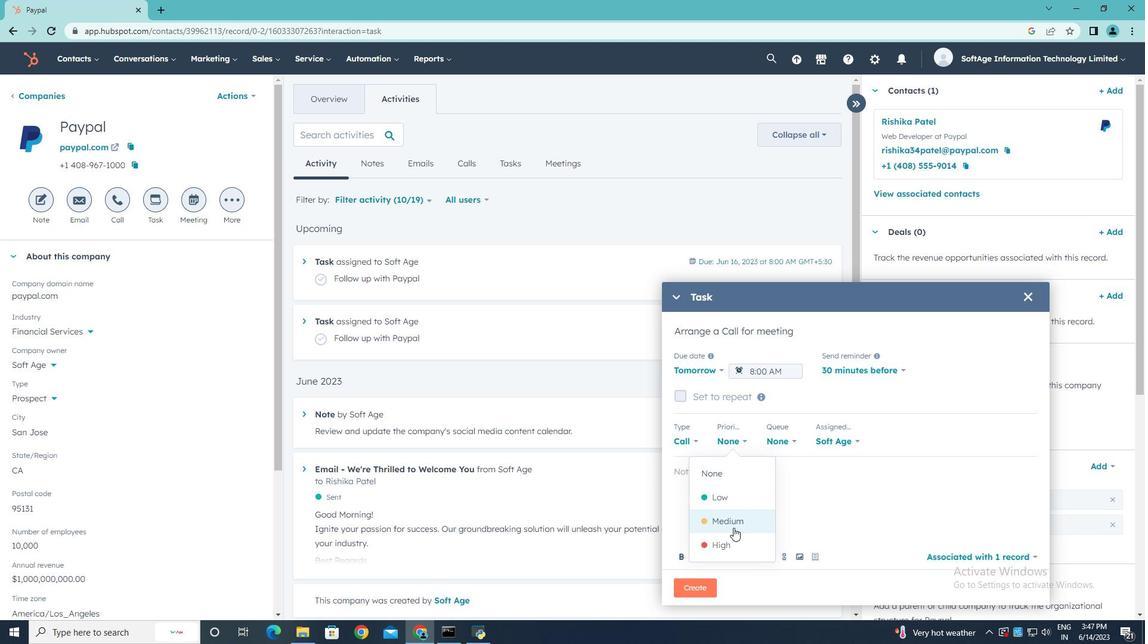 
Action: Mouse pressed left at (735, 526)
Screenshot: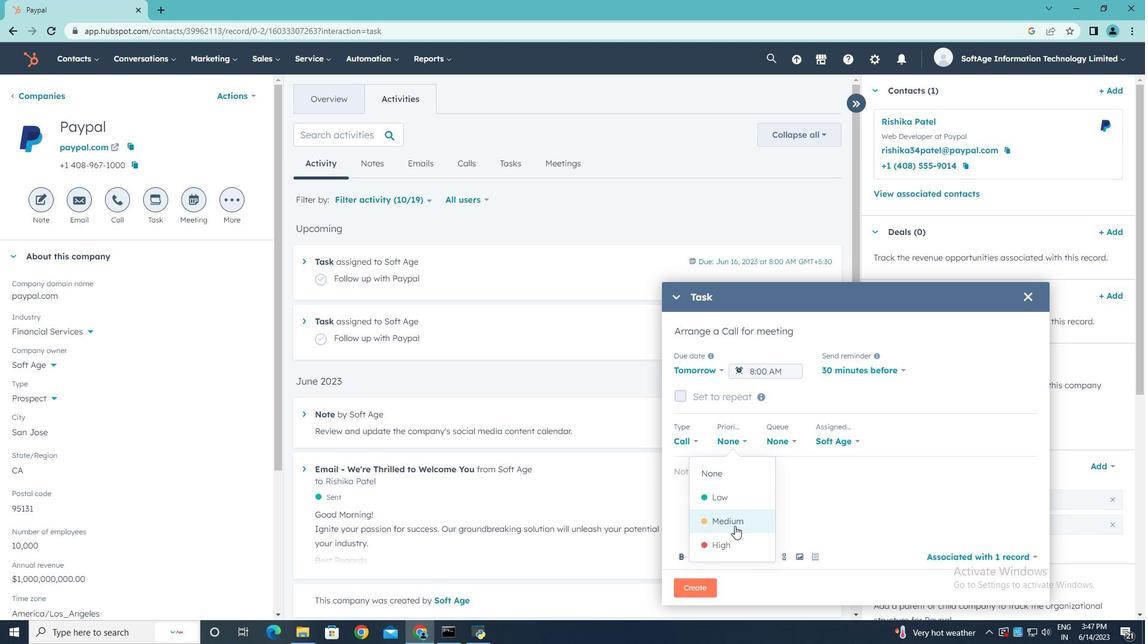 
Action: Mouse moved to (721, 469)
Screenshot: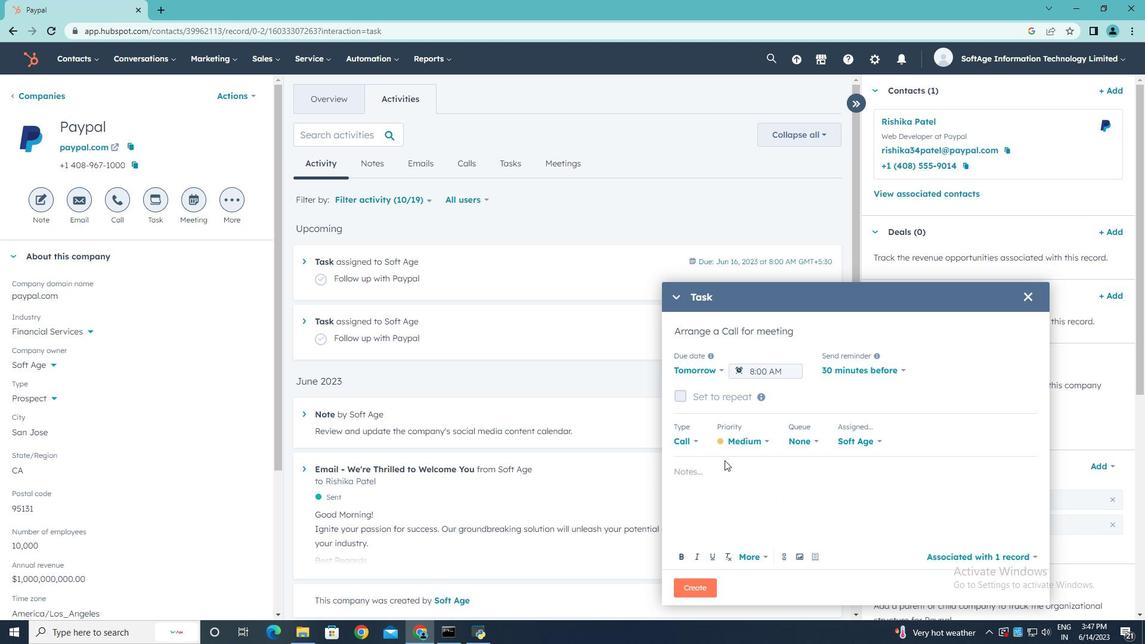 
Action: Mouse pressed left at (721, 469)
Screenshot: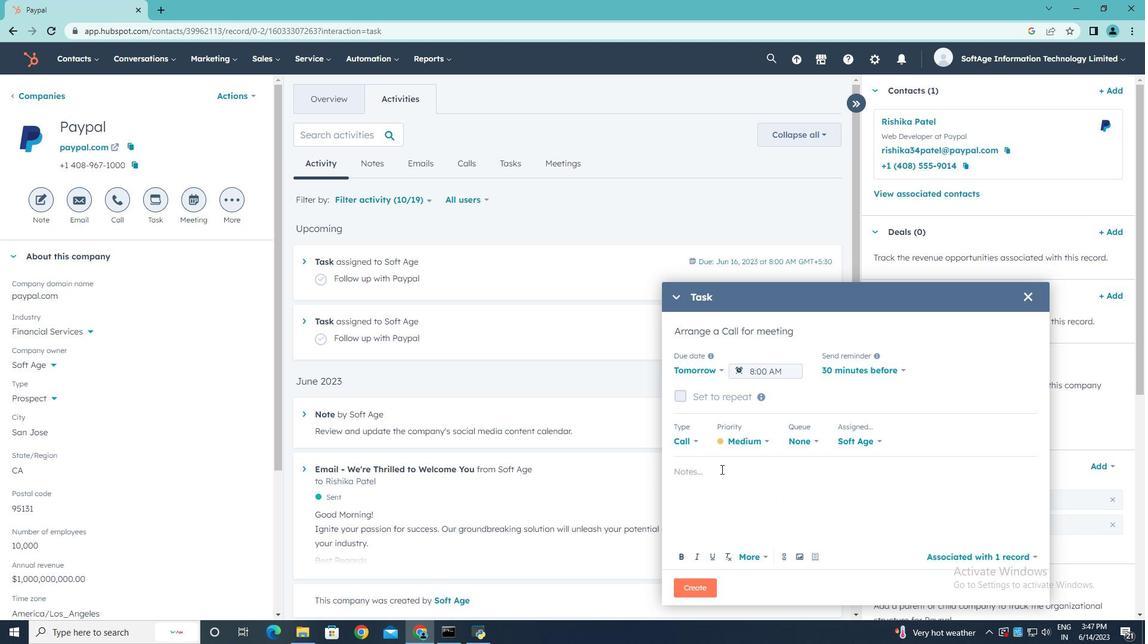 
Action: Key pressed <Key.shift>Review<Key.space>the<Key.space>attached<Key.space>proposal<Key.space>before<Key.space>the<Key.space>meeting<Key.space>and<Key.space>highlight<Key.space>the<Key.space>key<Key.space>benefits<Key.space>for<Key.space>the<Key.space>client..
Screenshot: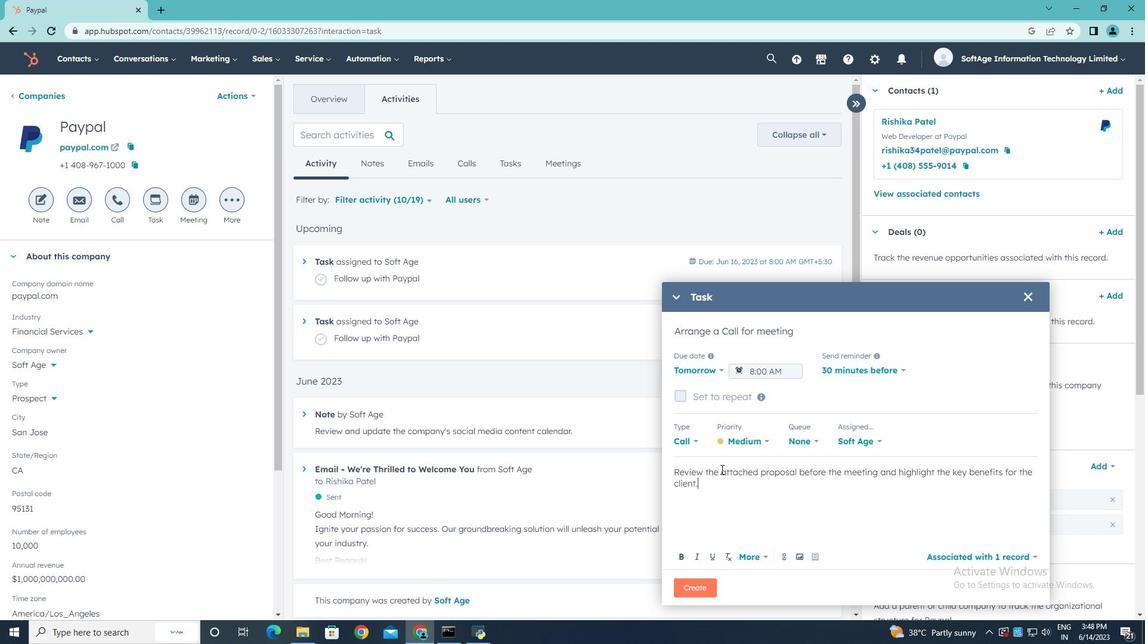 
Action: Mouse moved to (692, 583)
Screenshot: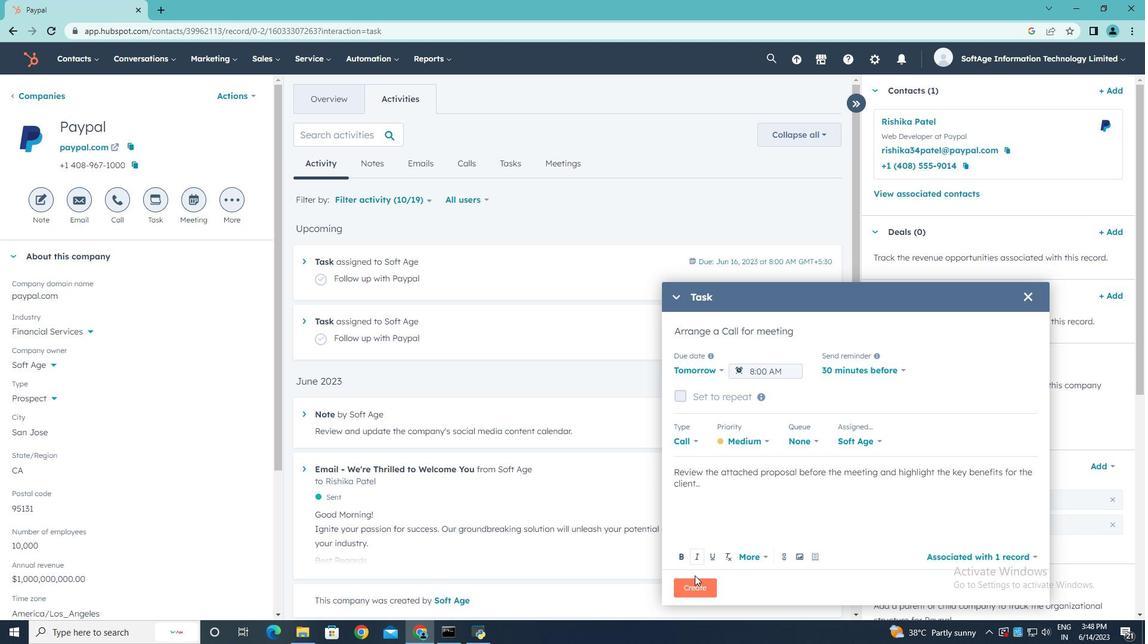 
Action: Mouse pressed left at (692, 583)
Screenshot: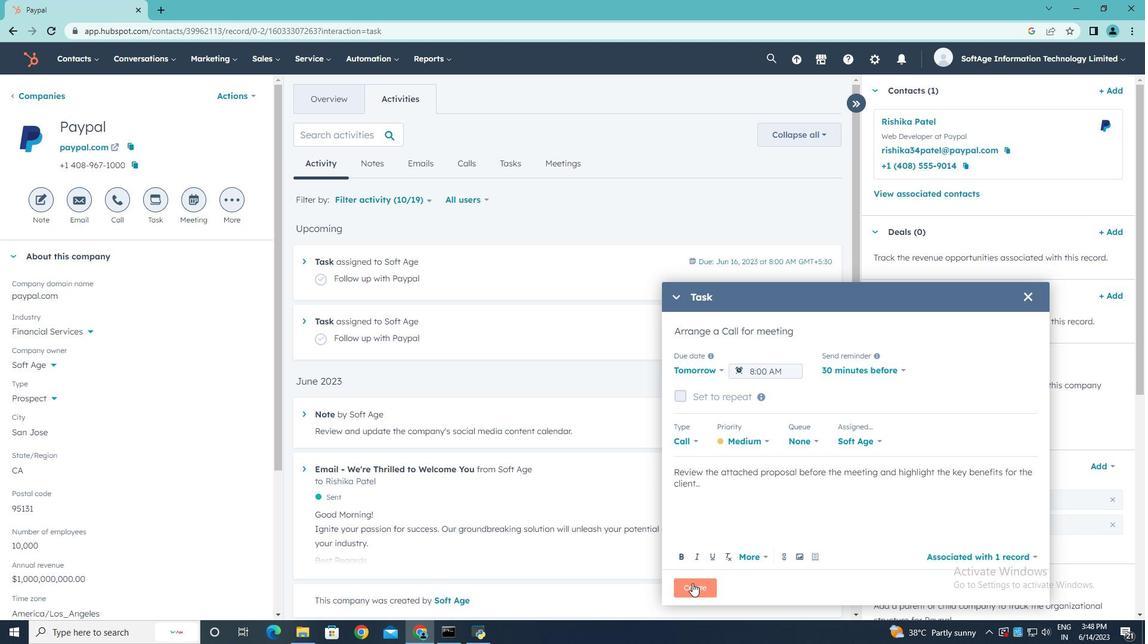 
